 Task: Open Card Card0000000132 in Board Board0000000033 in Workspace WS0000000011 in Trello. Add Member prateek.ku2001@gmail.com to Card Card0000000132 in Board Board0000000033 in Workspace WS0000000011 in Trello. Add Red Label titled Label0000000132 to Card Card0000000132 in Board Board0000000033 in Workspace WS0000000011 in Trello. Add Checklist CL0000000132 to Card Card0000000132 in Board Board0000000033 in Workspace WS0000000011 in Trello. Add Dates with Start Date as Nov 01 2023 and Due Date as Nov 30 2023 to Card Card0000000132 in Board Board0000000033 in Workspace WS0000000011 in Trello
Action: Mouse moved to (594, 45)
Screenshot: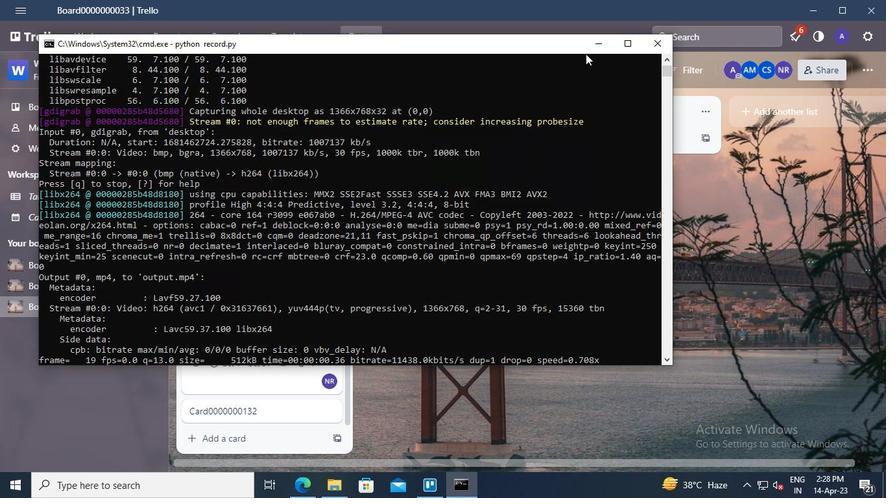 
Action: Mouse pressed left at (594, 45)
Screenshot: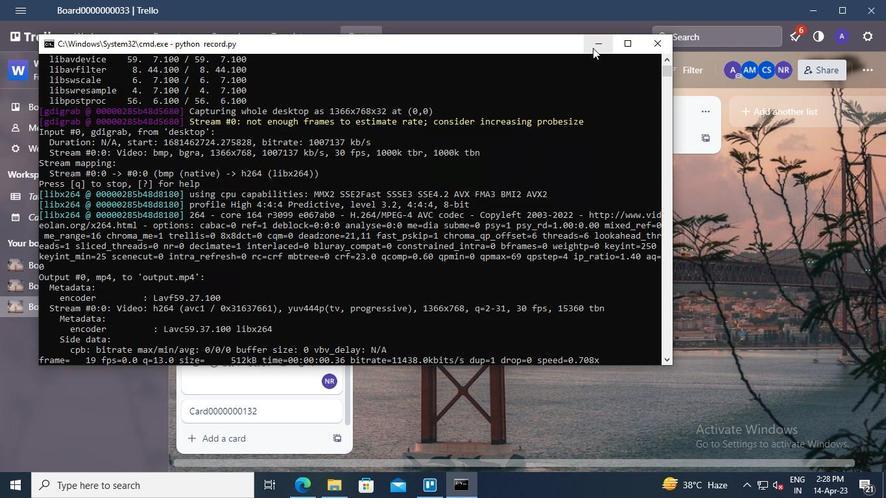 
Action: Mouse moved to (244, 411)
Screenshot: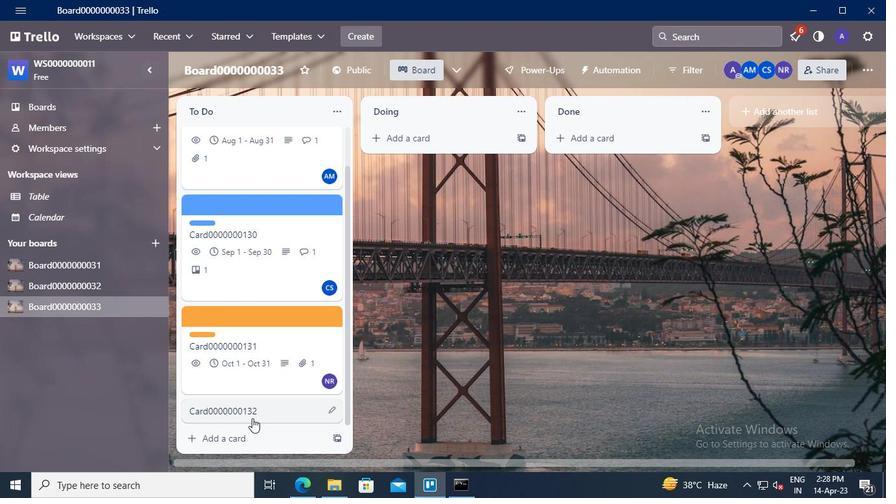 
Action: Mouse pressed left at (244, 411)
Screenshot: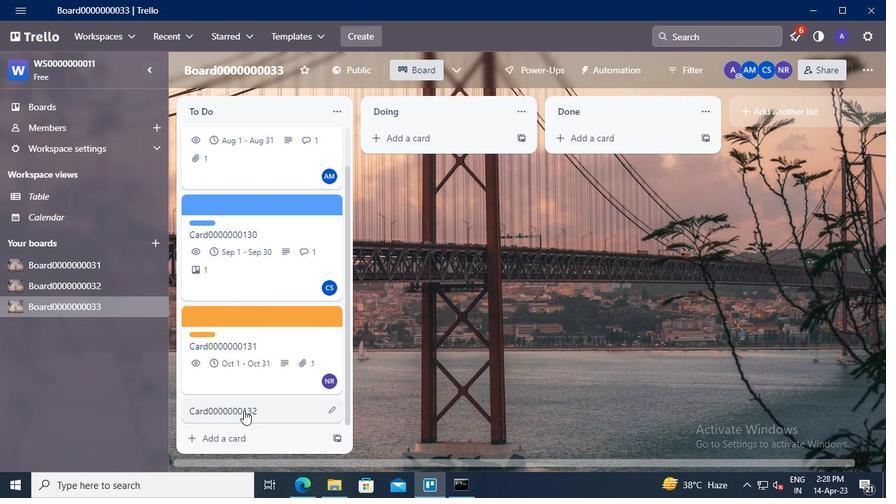 
Action: Mouse moved to (599, 170)
Screenshot: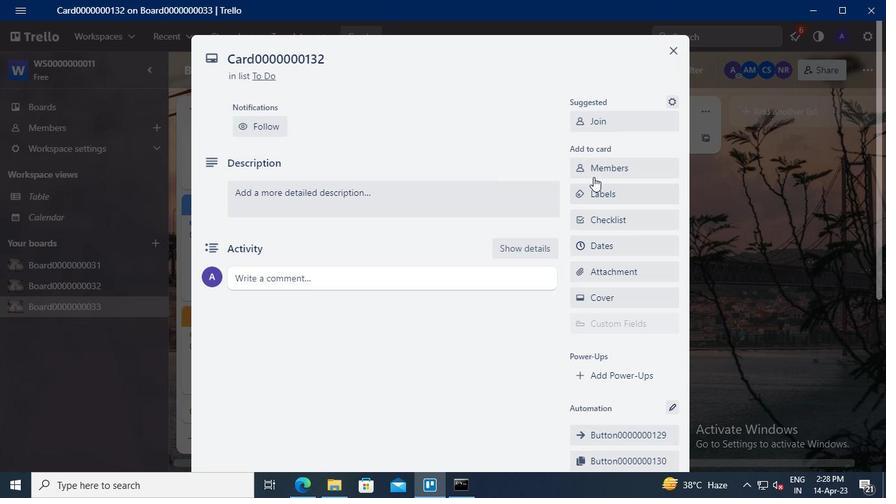 
Action: Mouse pressed left at (599, 170)
Screenshot: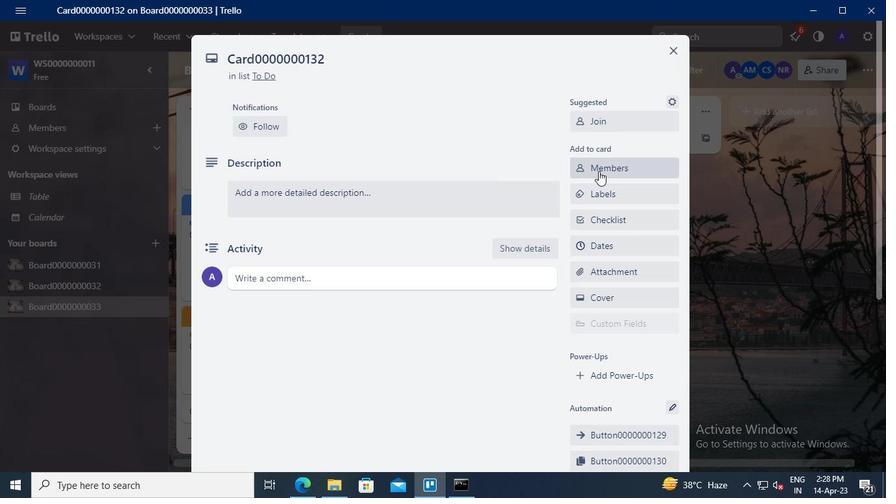 
Action: Mouse moved to (618, 227)
Screenshot: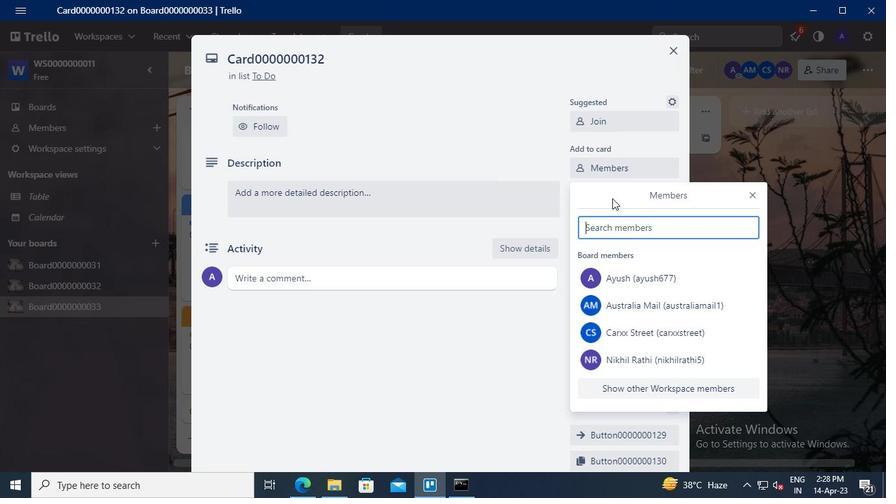 
Action: Mouse pressed left at (618, 227)
Screenshot: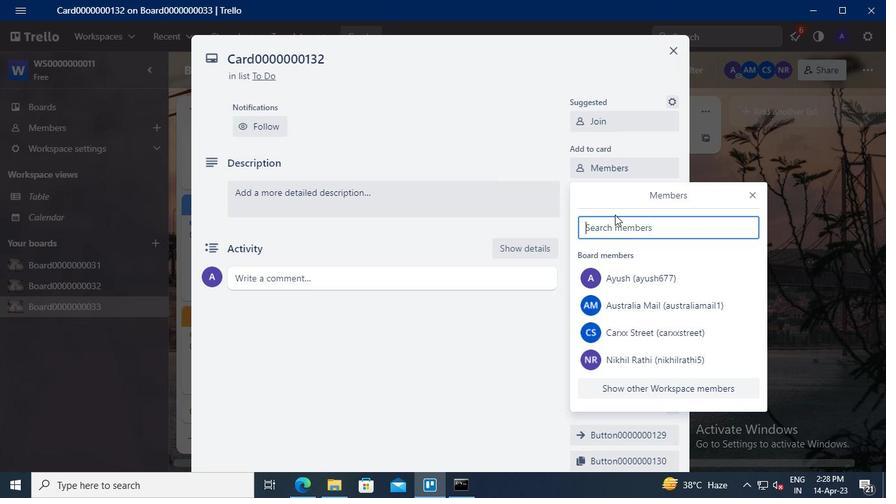 
Action: Keyboard Key.shift
Screenshot: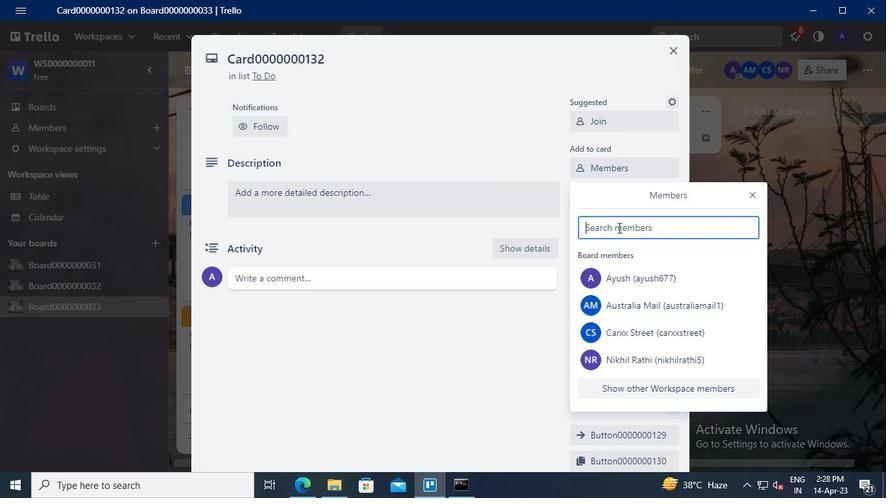 
Action: Keyboard P
Screenshot: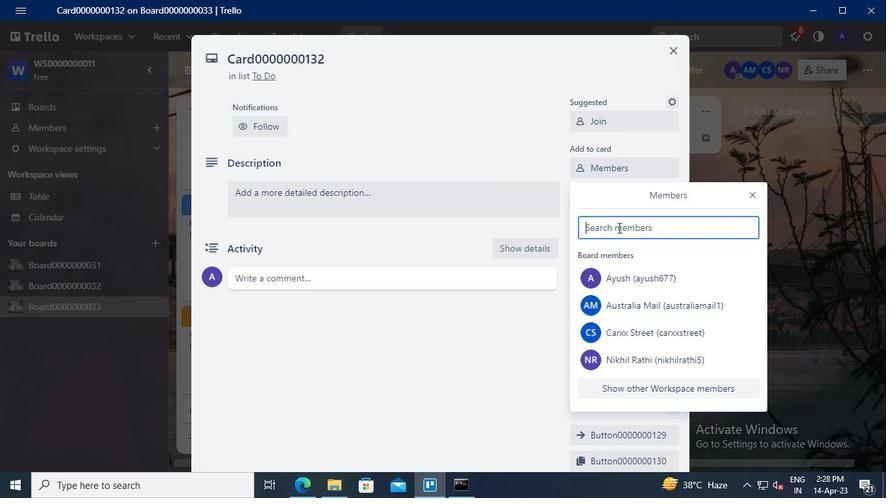 
Action: Keyboard a
Screenshot: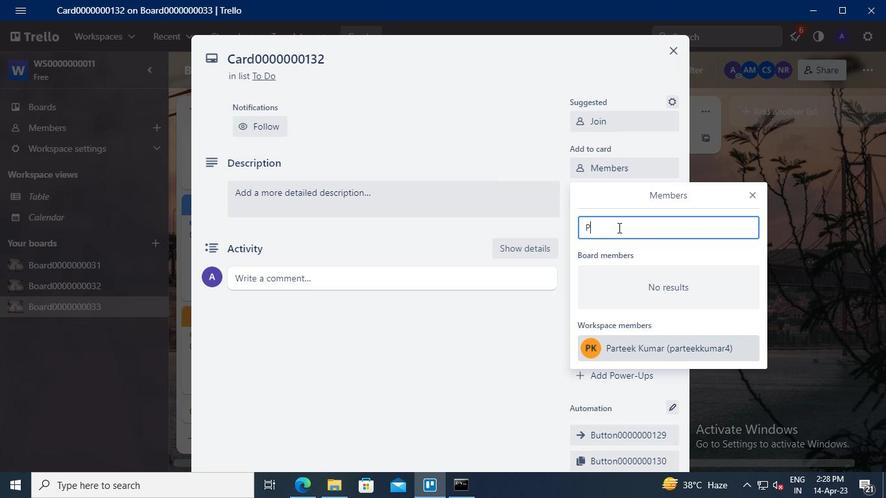 
Action: Keyboard r
Screenshot: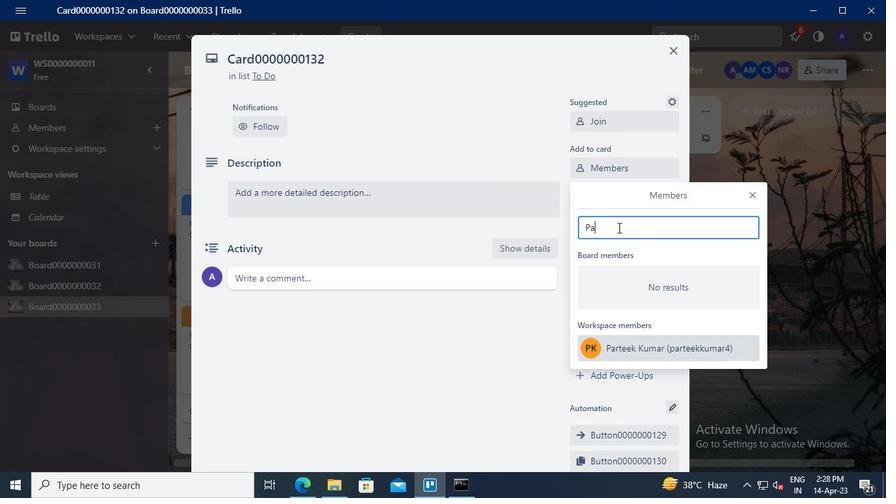 
Action: Keyboard t
Screenshot: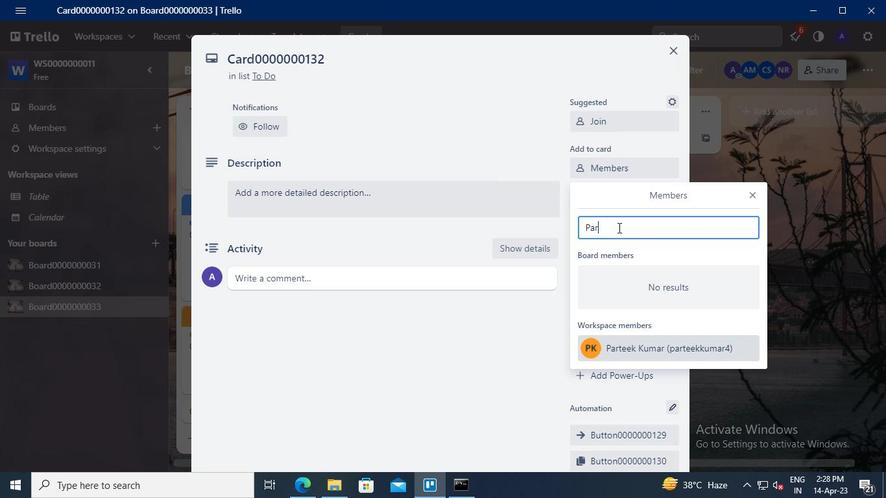 
Action: Keyboard e
Screenshot: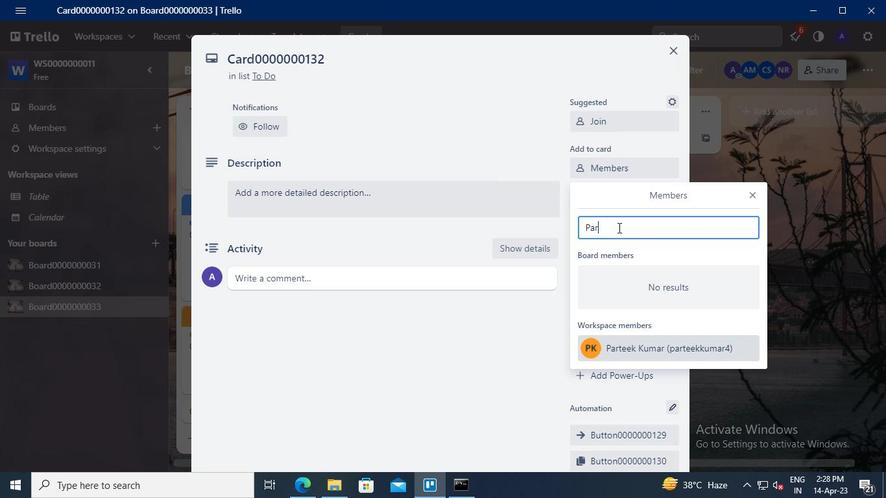 
Action: Keyboard e
Screenshot: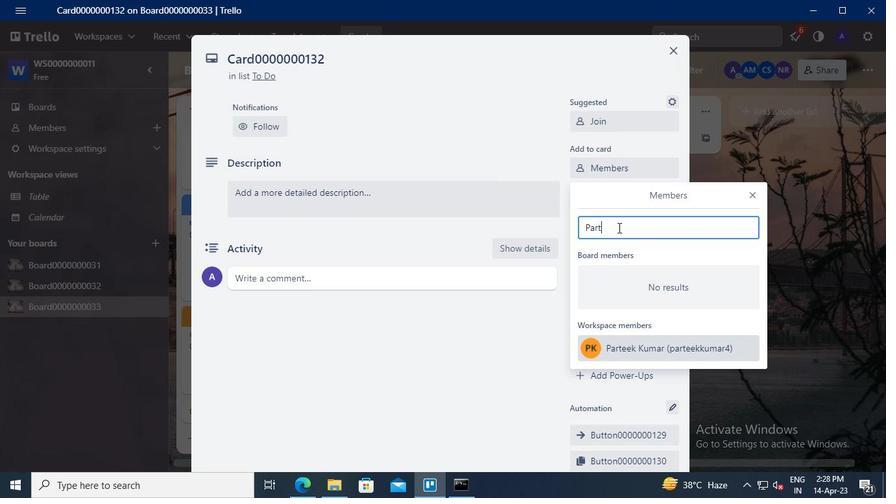 
Action: Keyboard k
Screenshot: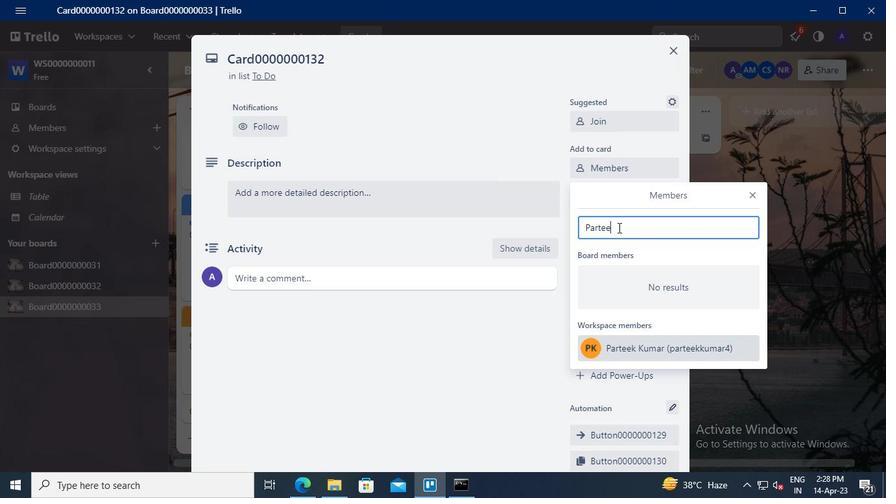 
Action: Mouse moved to (638, 346)
Screenshot: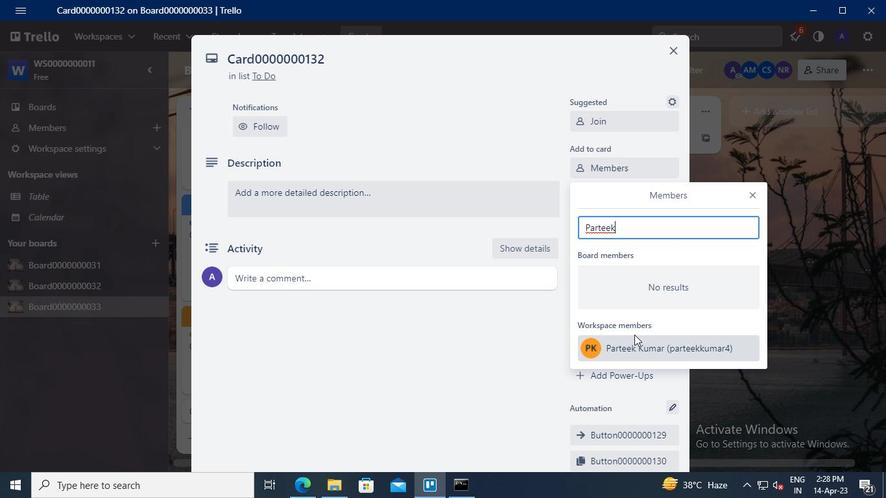 
Action: Mouse pressed left at (638, 346)
Screenshot: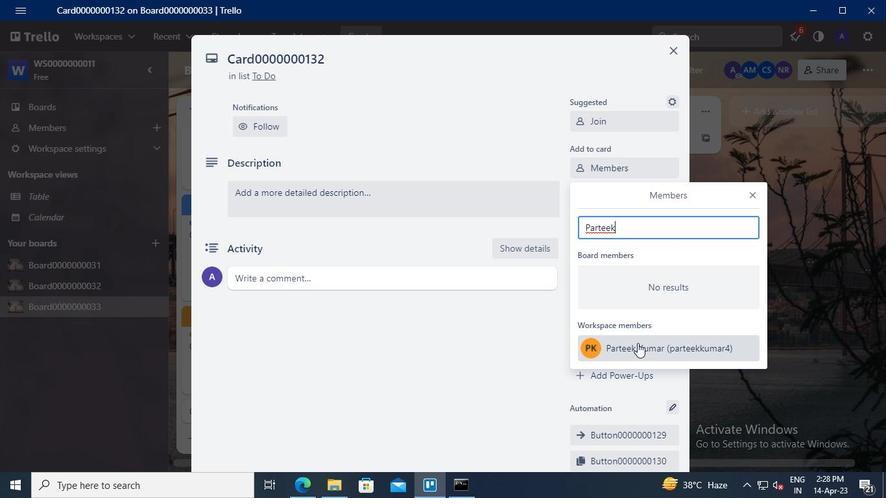 
Action: Mouse moved to (755, 193)
Screenshot: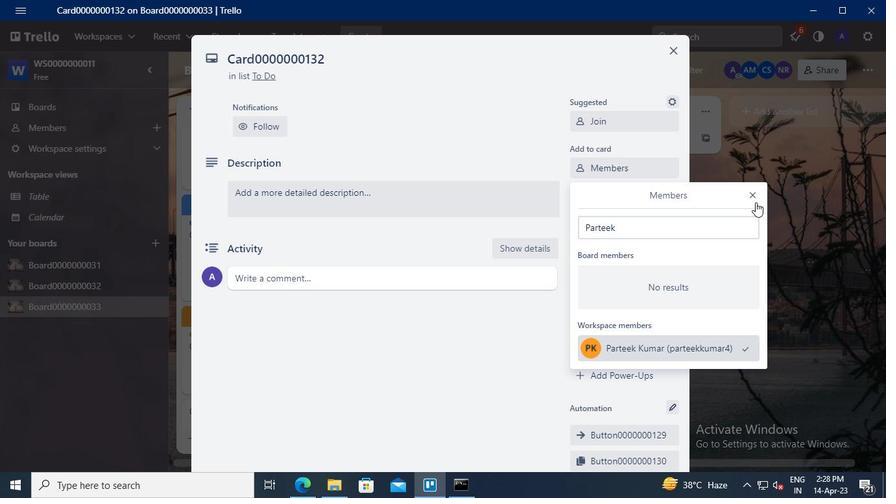 
Action: Mouse pressed left at (755, 193)
Screenshot: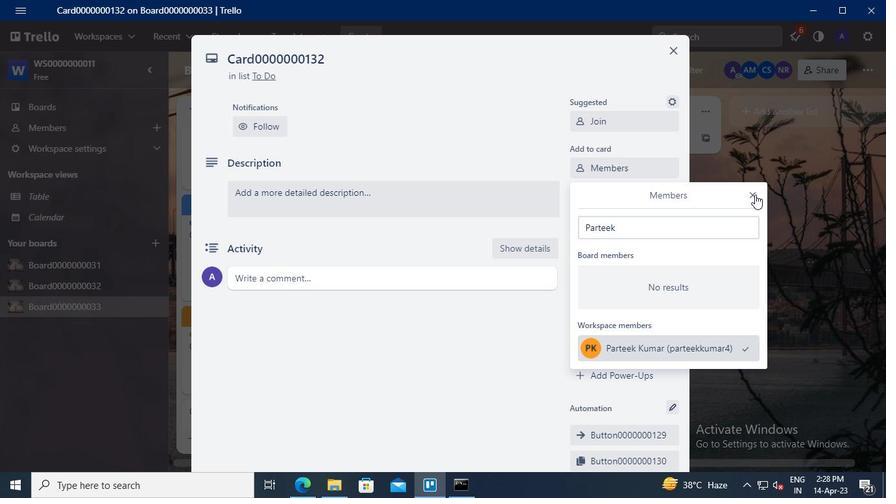 
Action: Mouse moved to (624, 192)
Screenshot: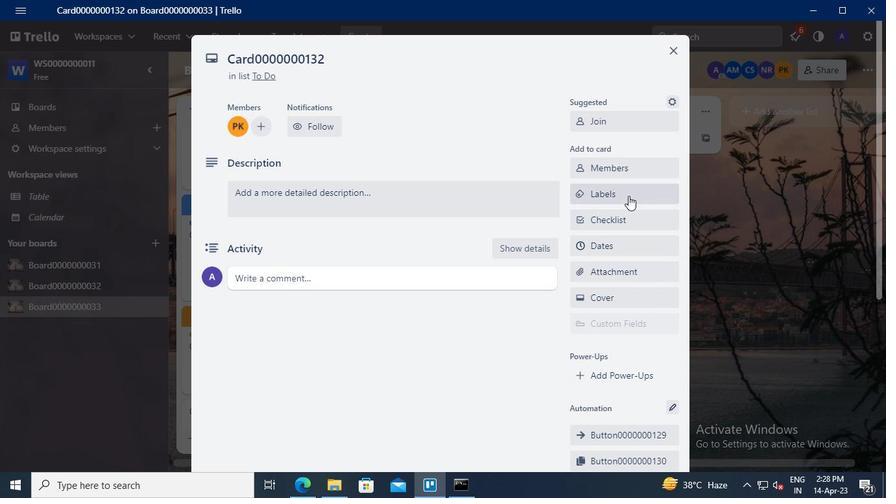 
Action: Mouse pressed left at (624, 192)
Screenshot: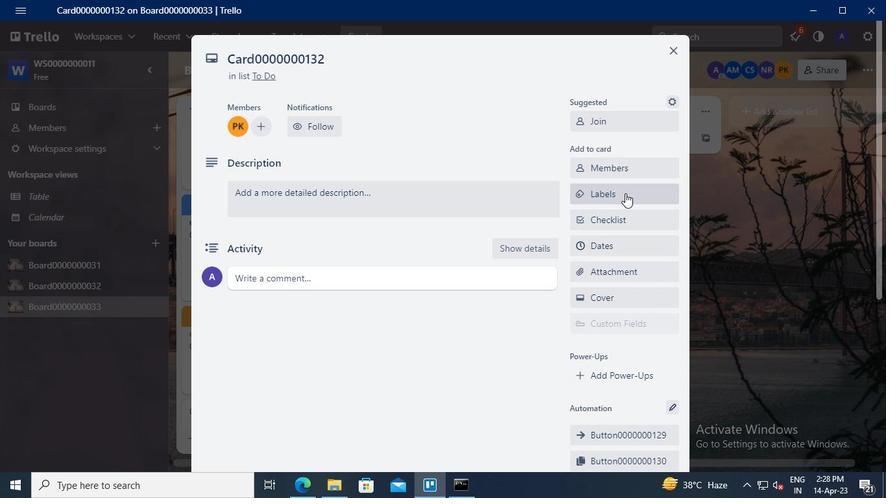 
Action: Mouse moved to (653, 364)
Screenshot: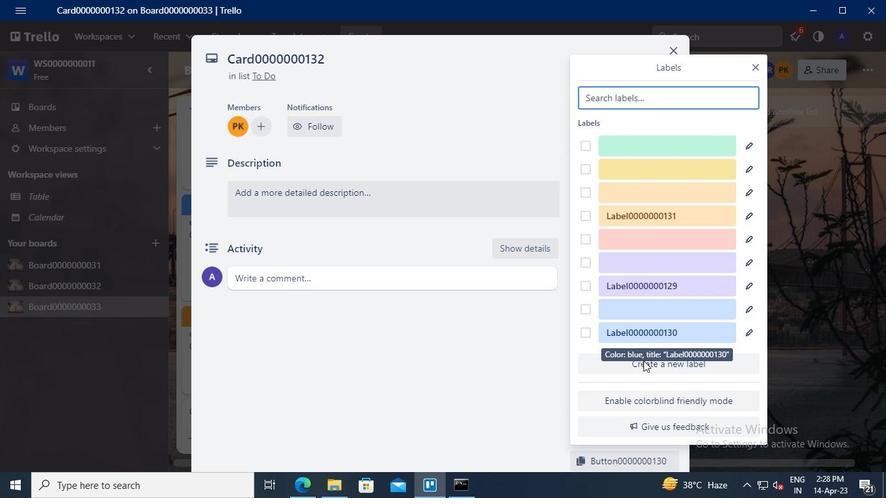 
Action: Mouse pressed left at (653, 364)
Screenshot: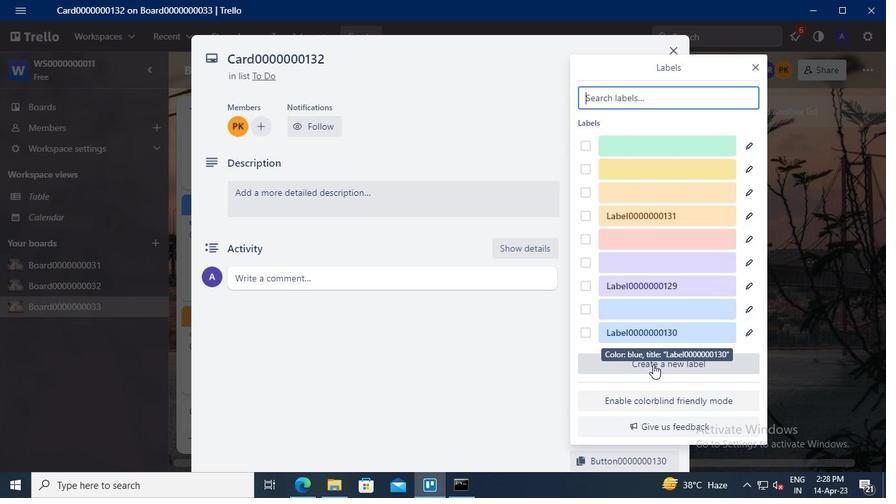 
Action: Mouse moved to (653, 190)
Screenshot: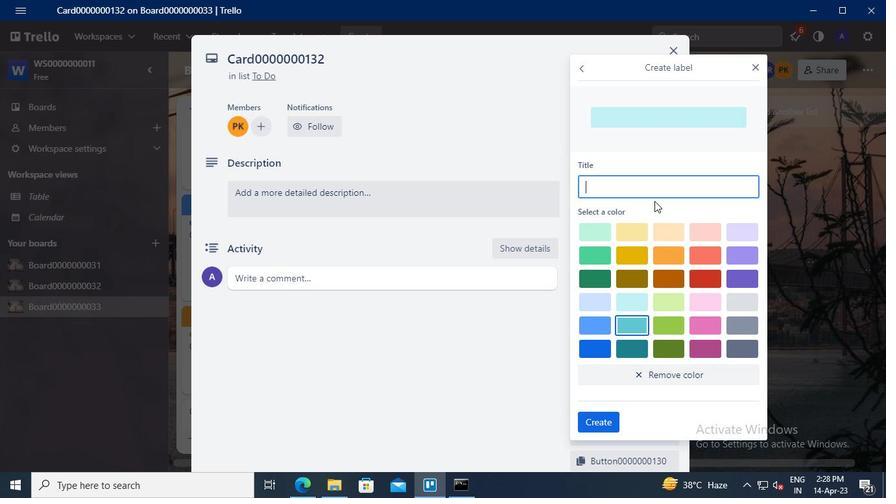 
Action: Mouse pressed left at (653, 190)
Screenshot: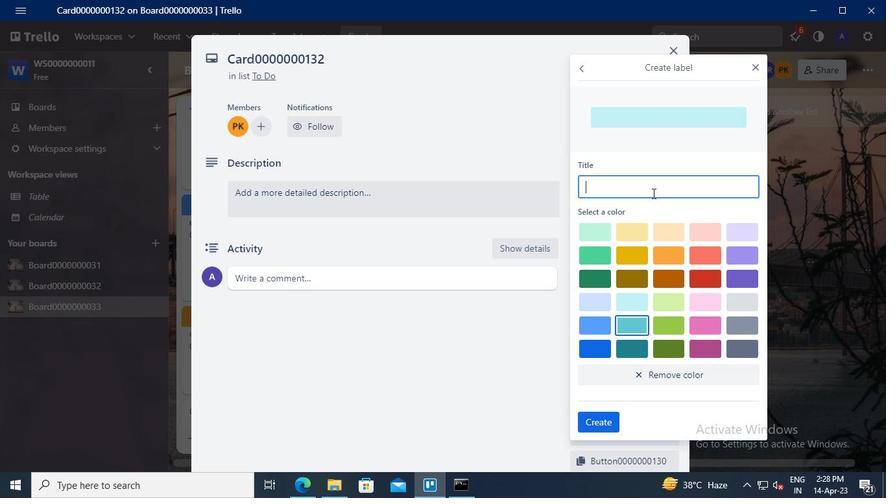 
Action: Keyboard Key.shift
Screenshot: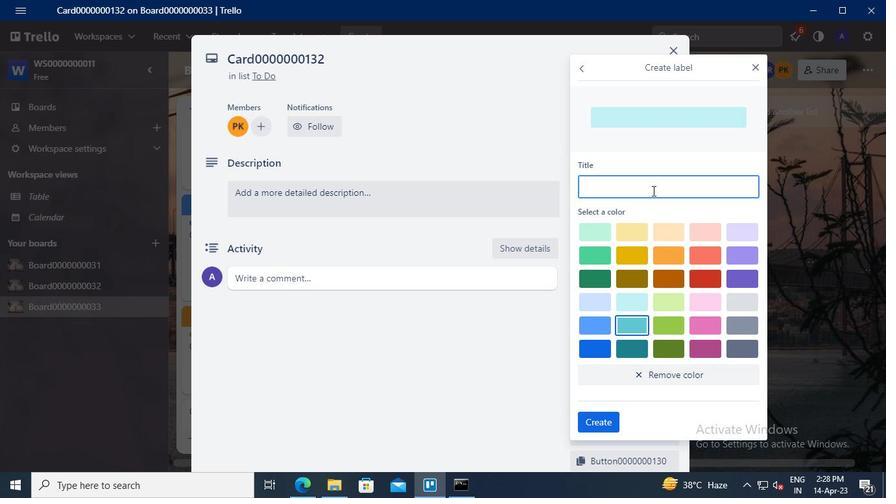 
Action: Keyboard L
Screenshot: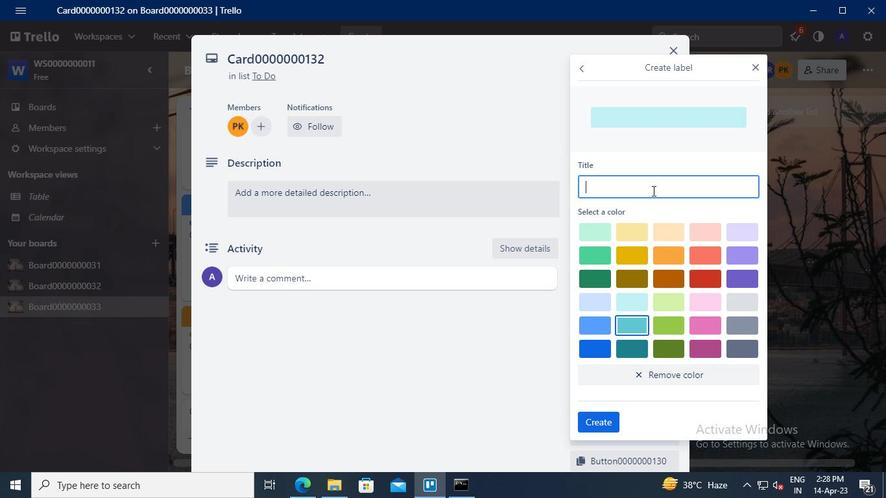 
Action: Keyboard a
Screenshot: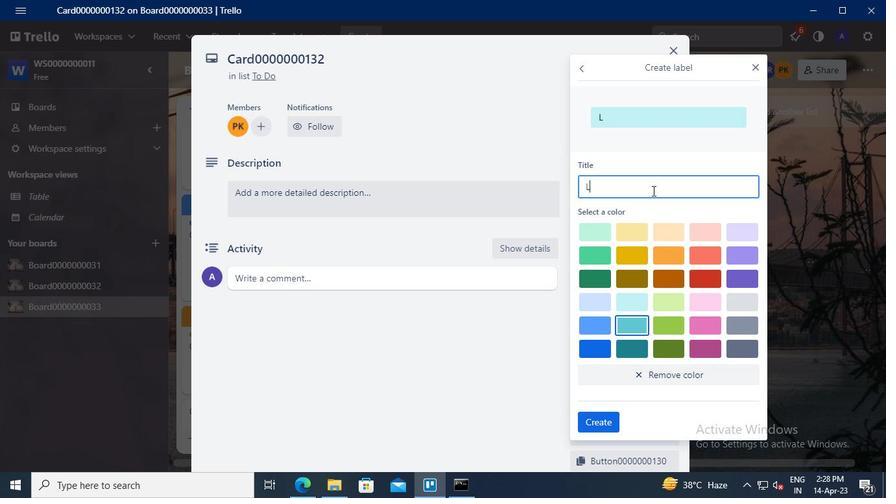 
Action: Keyboard b
Screenshot: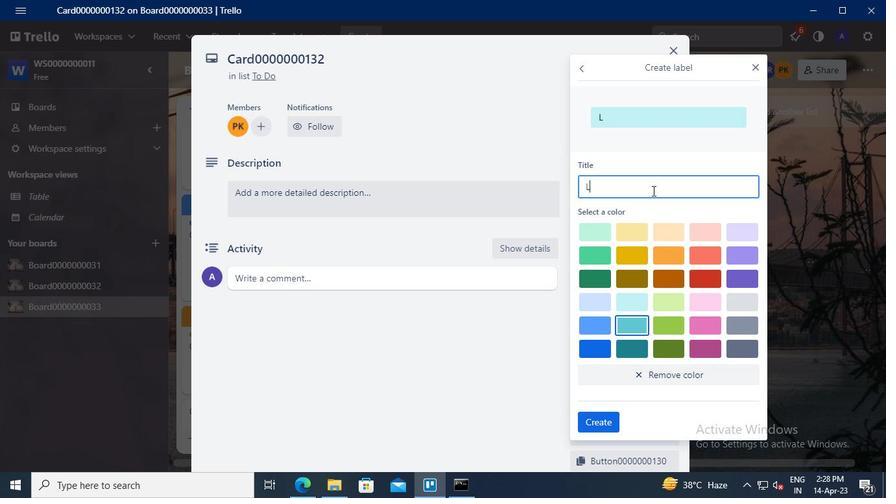 
Action: Keyboard e
Screenshot: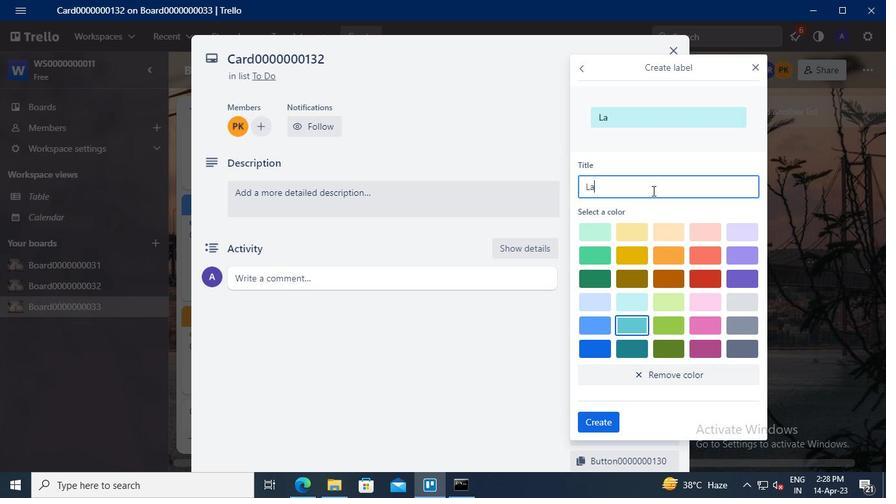 
Action: Keyboard l
Screenshot: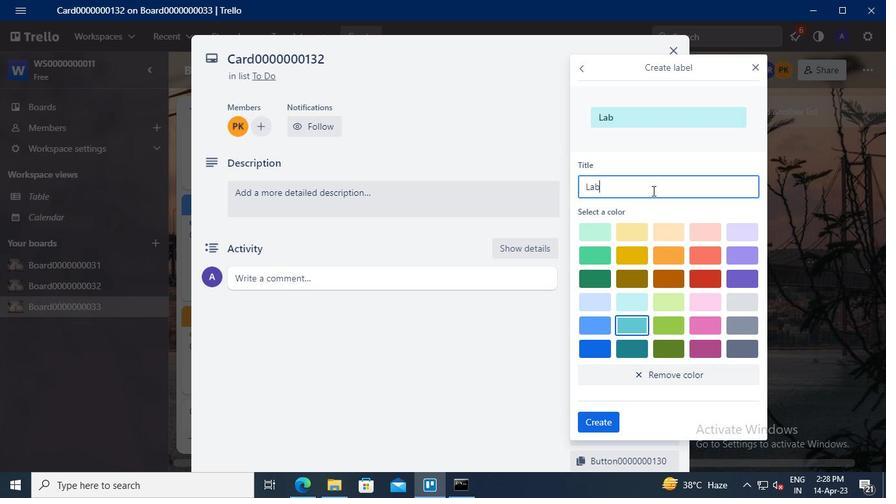 
Action: Keyboard <96>
Screenshot: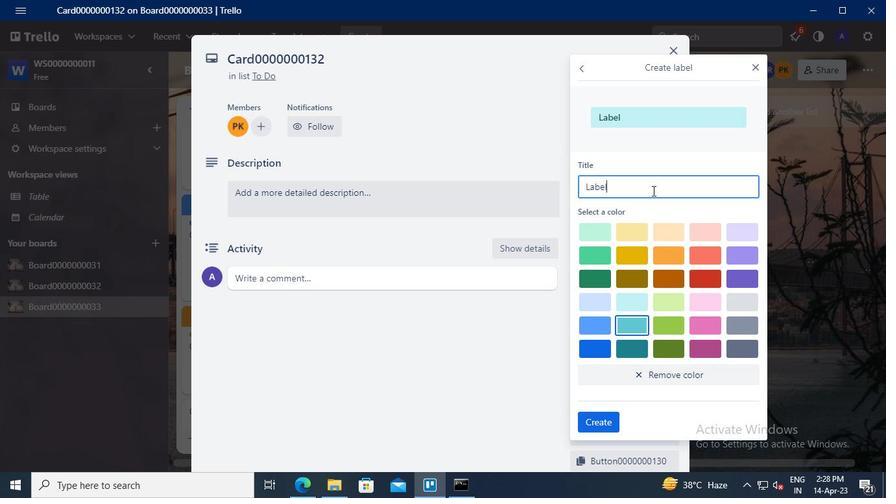 
Action: Keyboard <96>
Screenshot: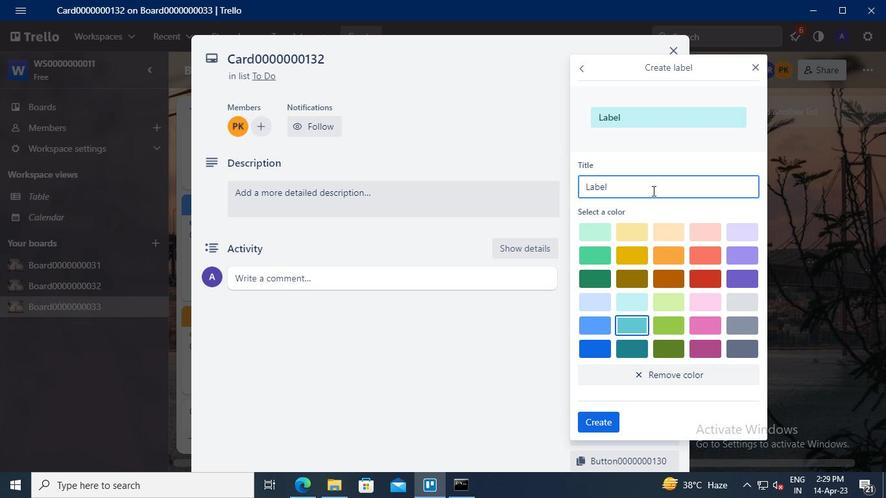 
Action: Keyboard <96>
Screenshot: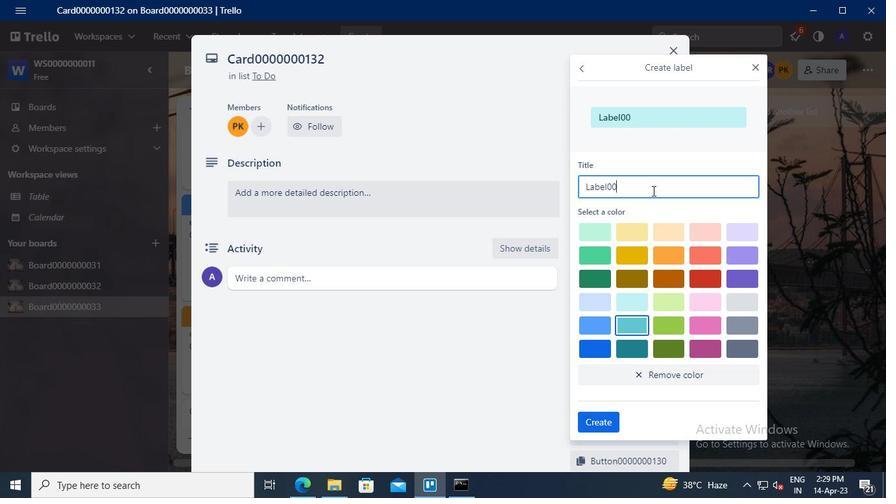 
Action: Keyboard <96>
Screenshot: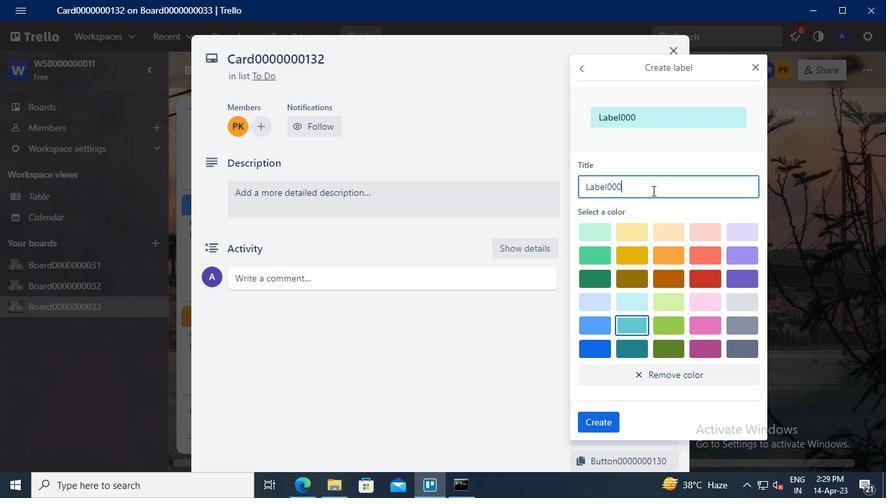 
Action: Keyboard <96>
Screenshot: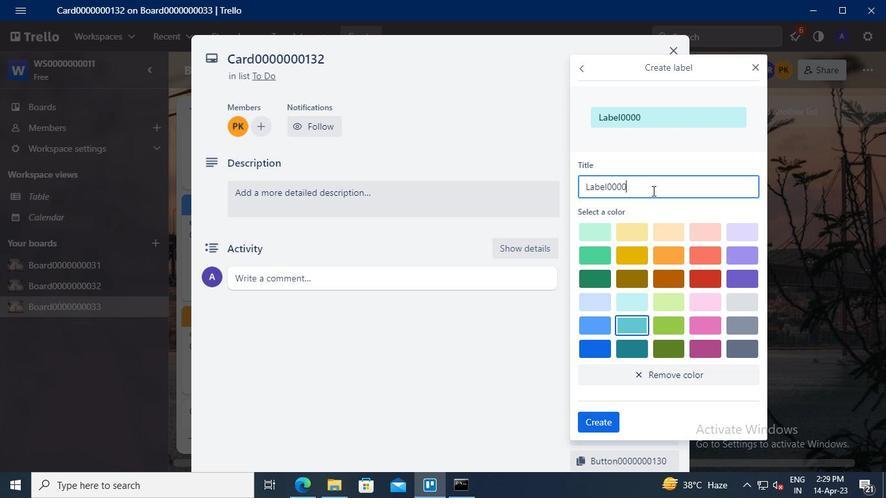 
Action: Keyboard <96>
Screenshot: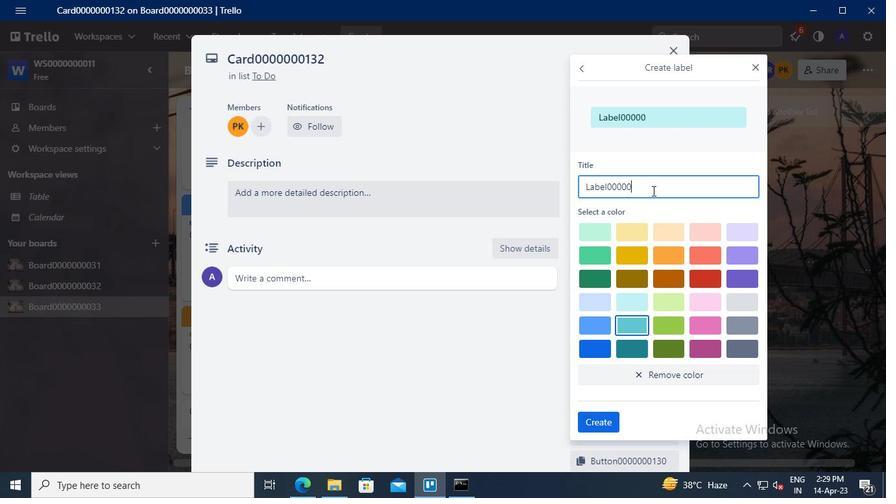 
Action: Keyboard <96>
Screenshot: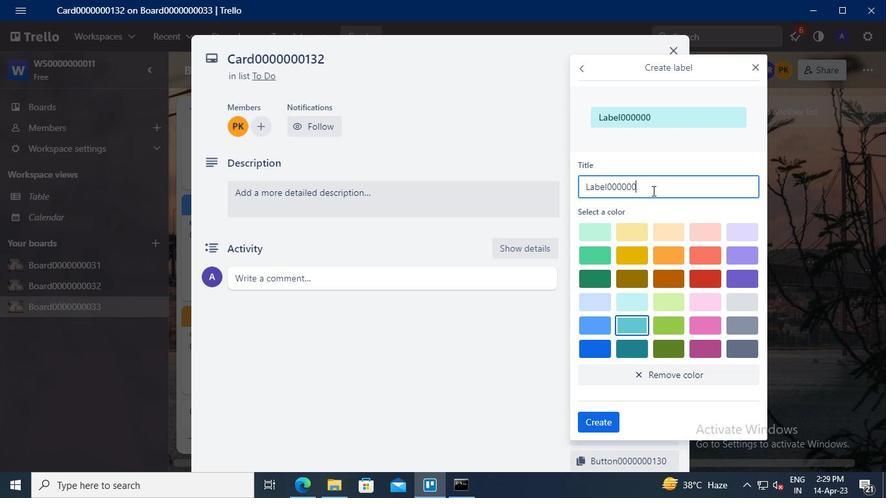 
Action: Keyboard <97>
Screenshot: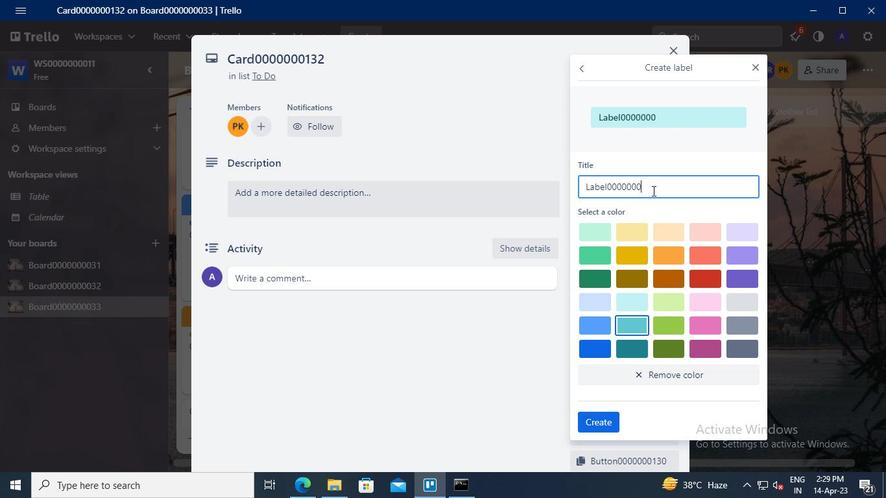 
Action: Keyboard <99>
Screenshot: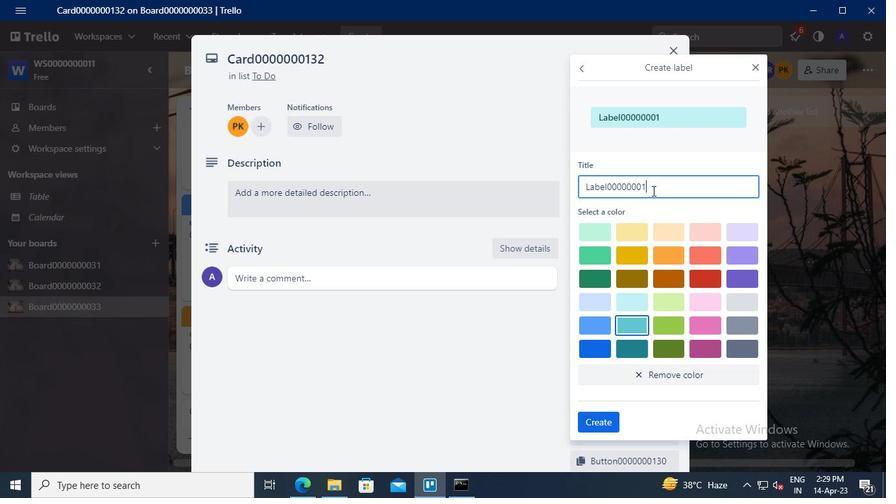 
Action: Keyboard <98>
Screenshot: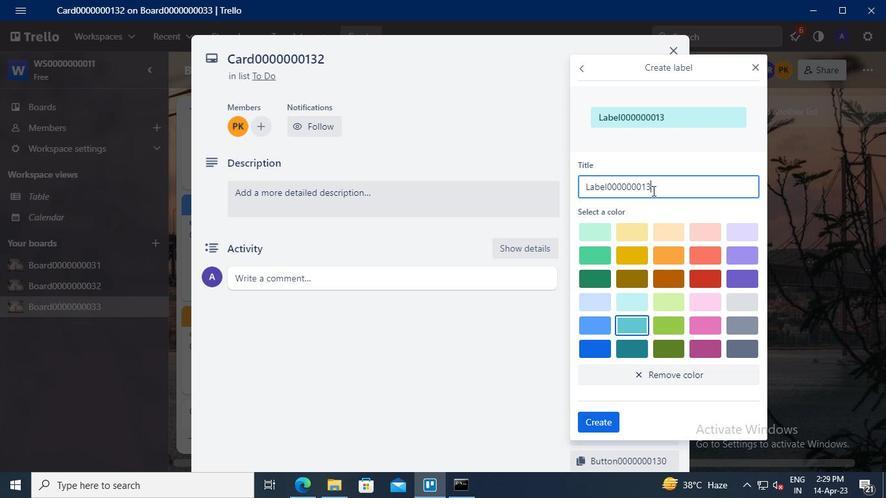 
Action: Mouse moved to (702, 253)
Screenshot: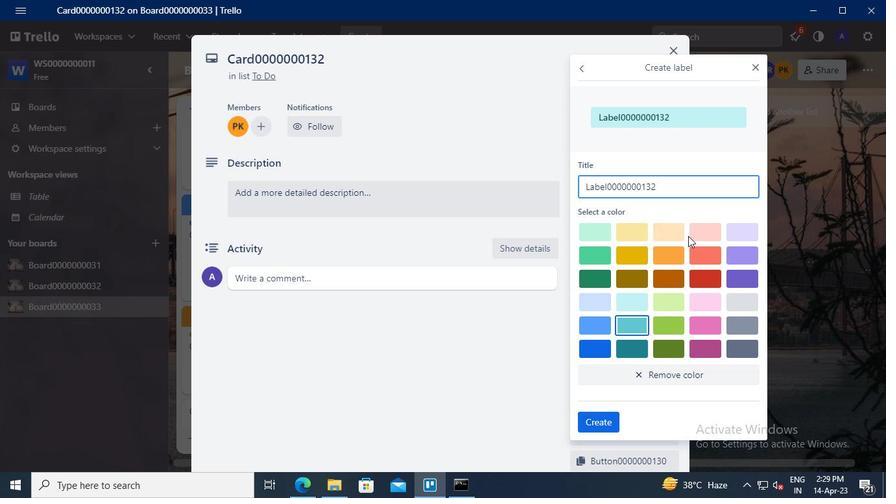 
Action: Mouse pressed left at (702, 253)
Screenshot: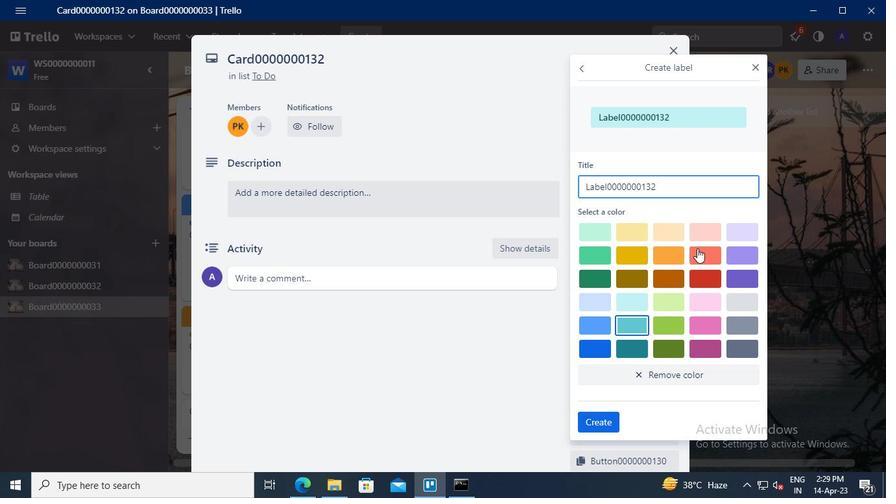 
Action: Mouse moved to (612, 422)
Screenshot: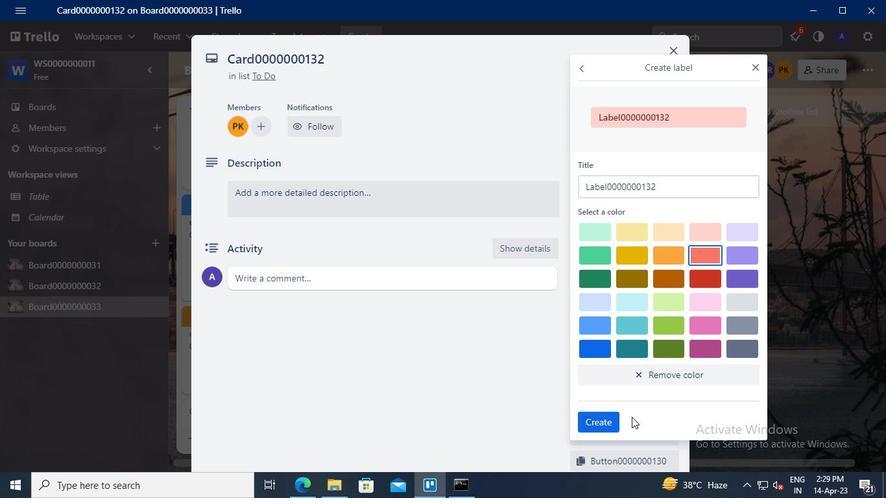 
Action: Mouse pressed left at (612, 422)
Screenshot: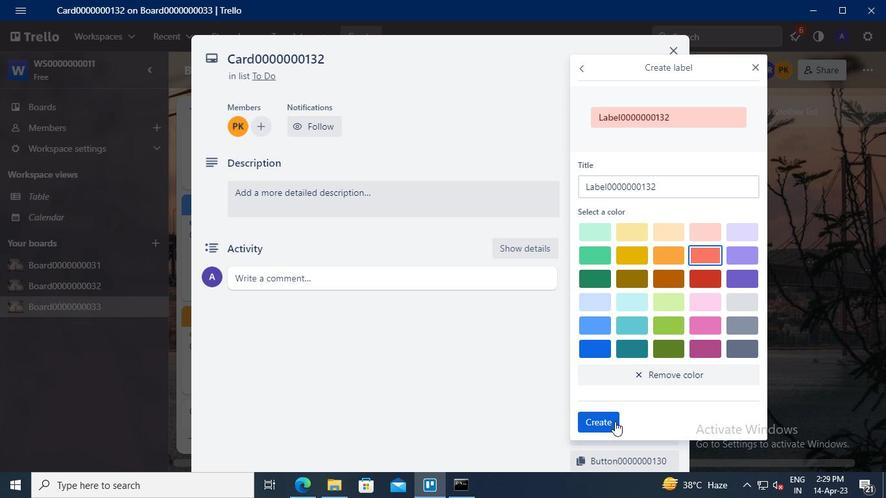 
Action: Mouse moved to (759, 66)
Screenshot: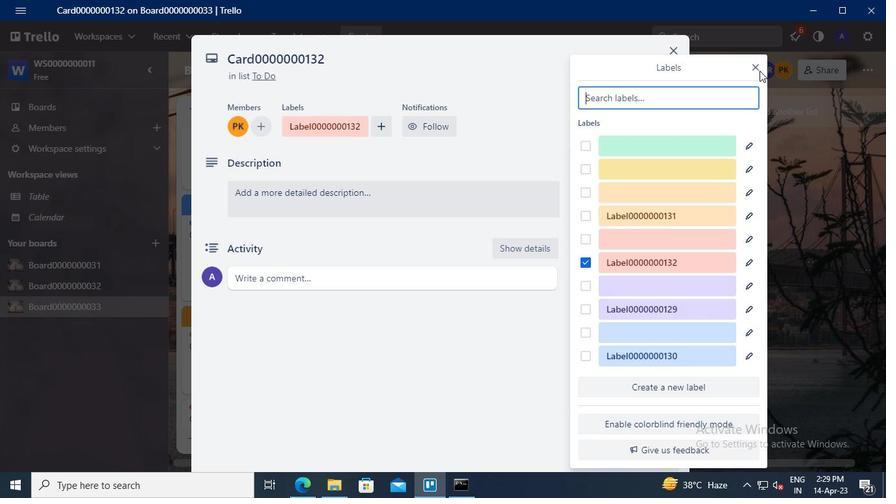 
Action: Mouse pressed left at (759, 66)
Screenshot: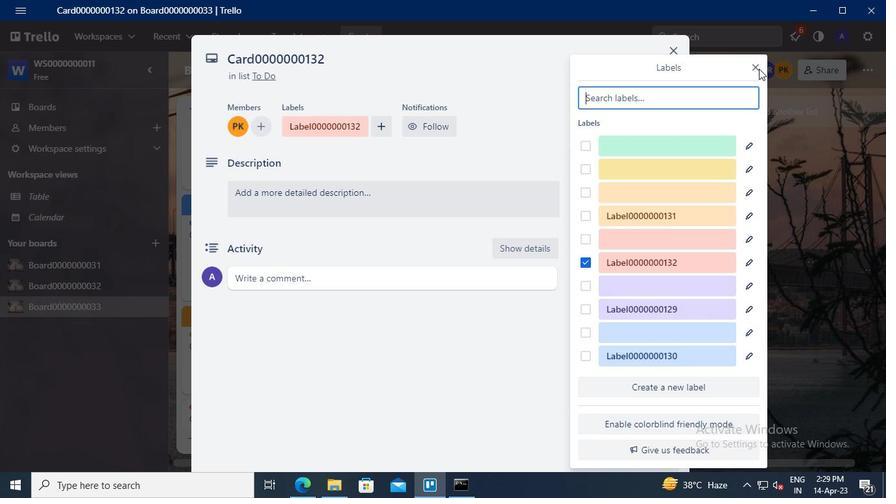 
Action: Mouse moved to (645, 216)
Screenshot: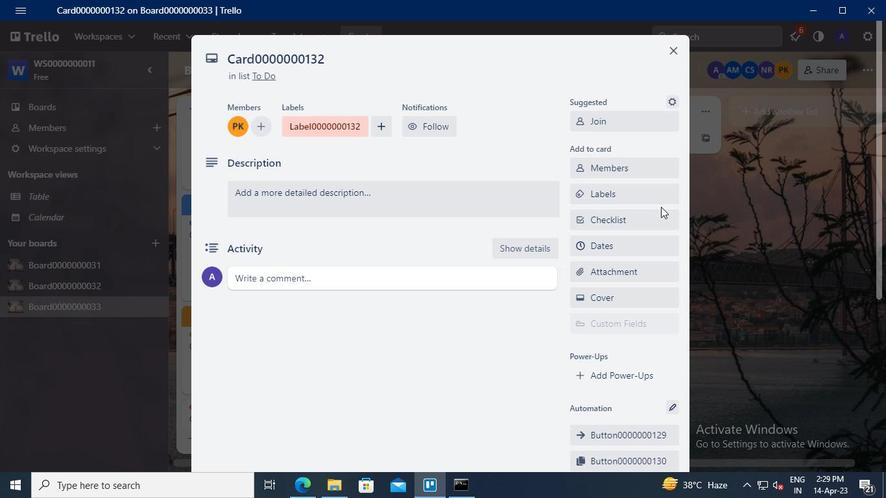 
Action: Mouse pressed left at (645, 216)
Screenshot: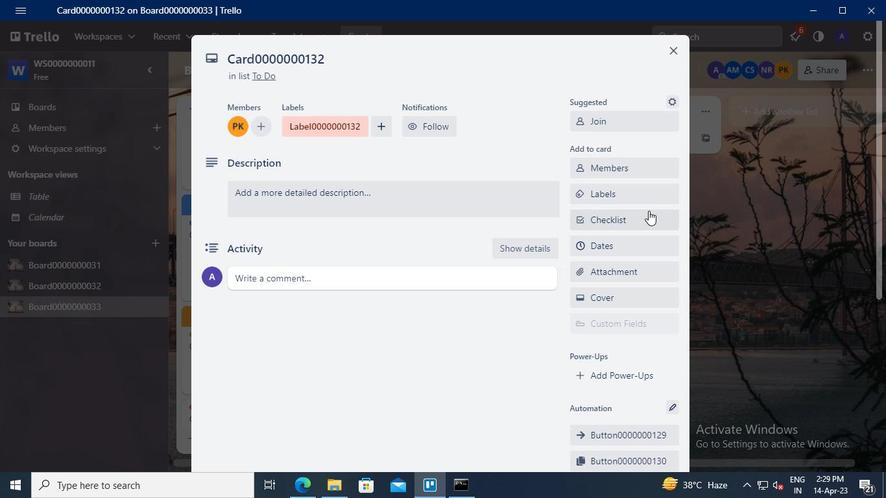 
Action: Keyboard Key.delete
Screenshot: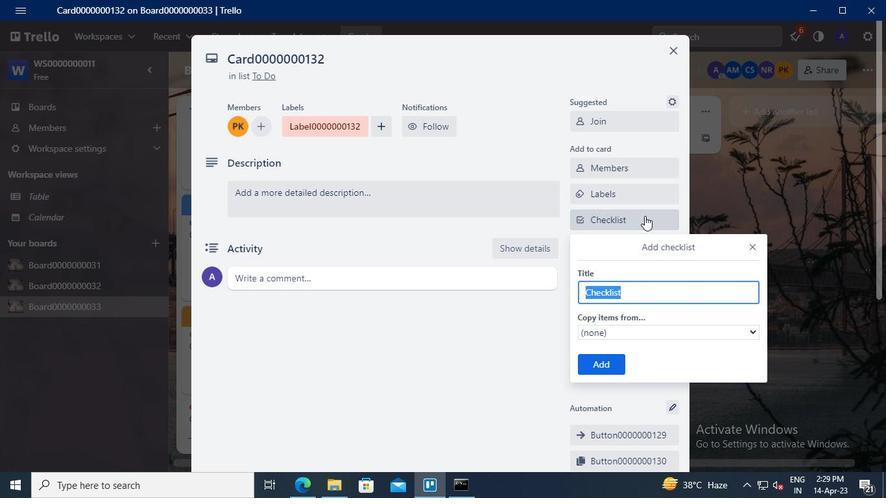 
Action: Keyboard Key.shift
Screenshot: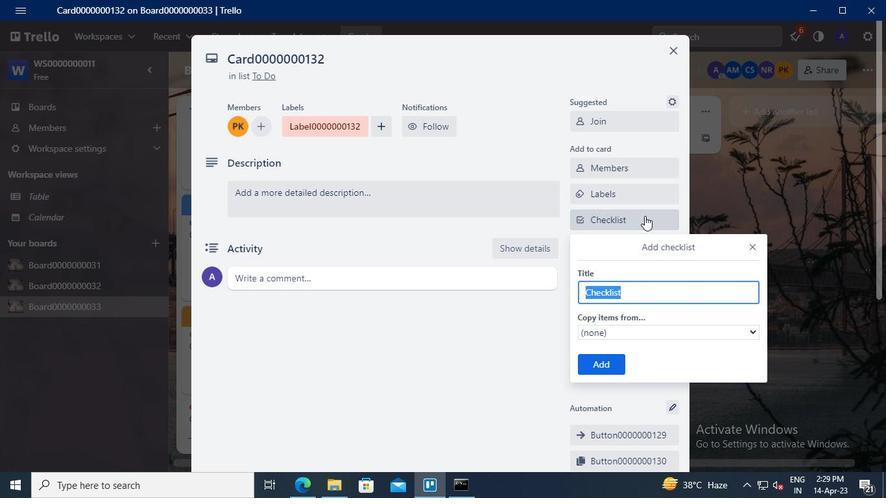 
Action: Keyboard C
Screenshot: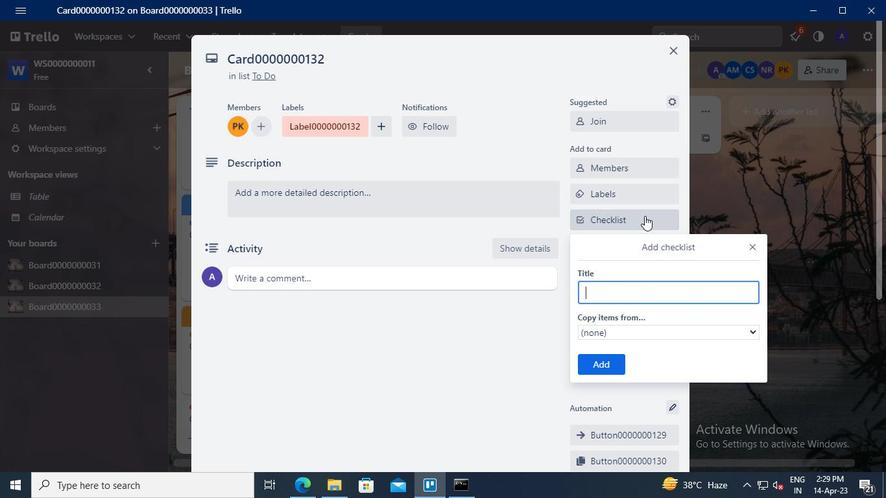 
Action: Keyboard L
Screenshot: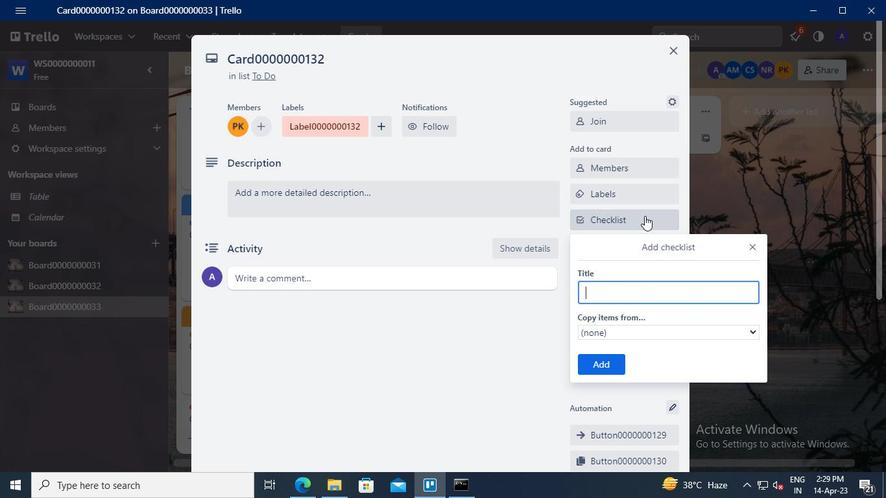
Action: Keyboard <96>
Screenshot: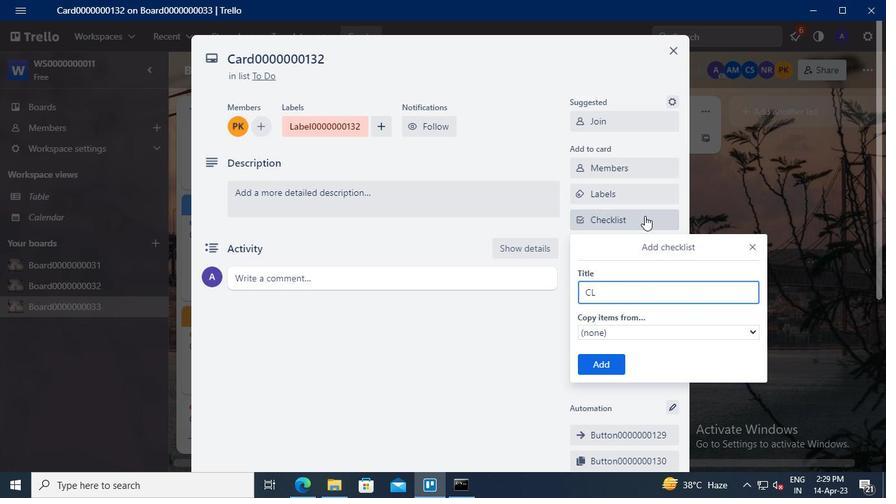 
Action: Keyboard <96>
Screenshot: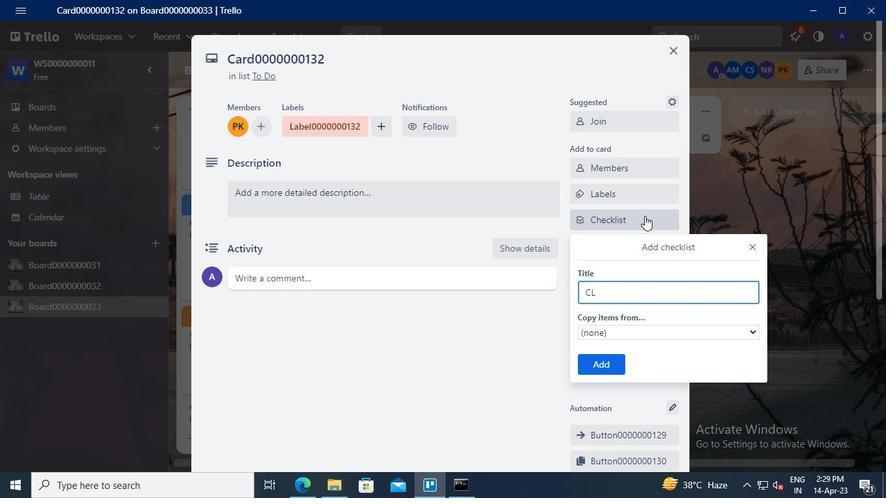 
Action: Keyboard <96>
Screenshot: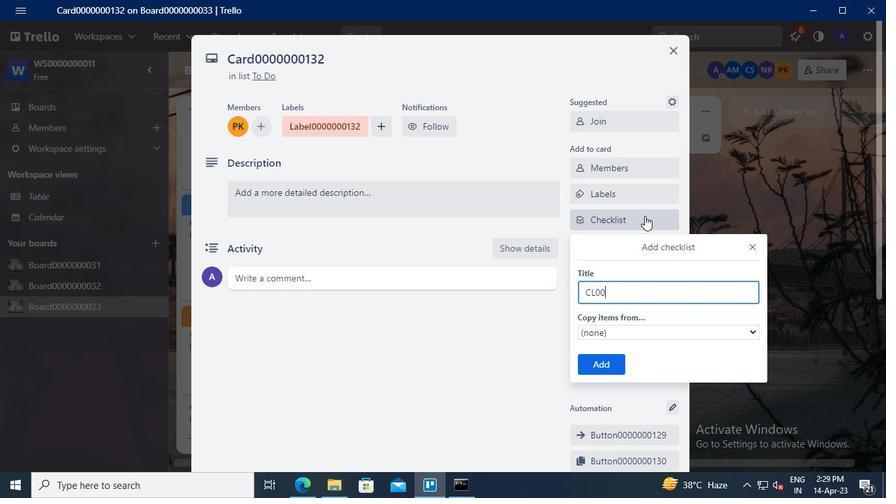 
Action: Keyboard <96>
Screenshot: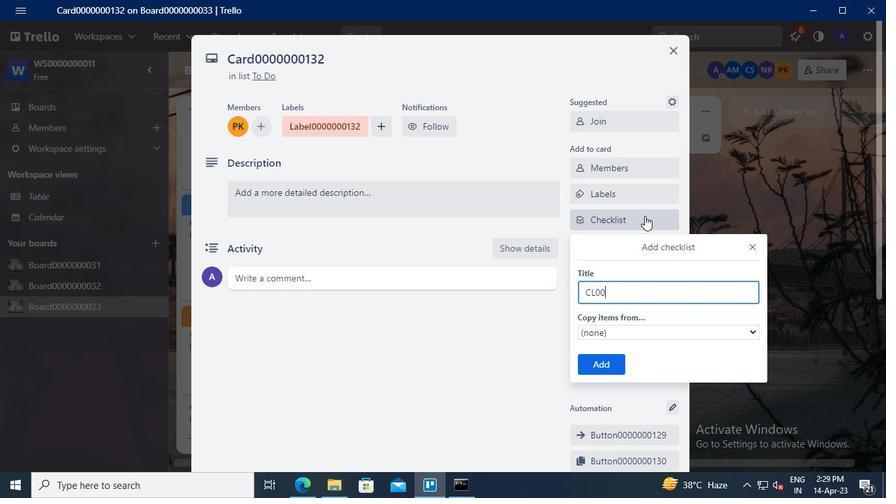 
Action: Keyboard <96>
Screenshot: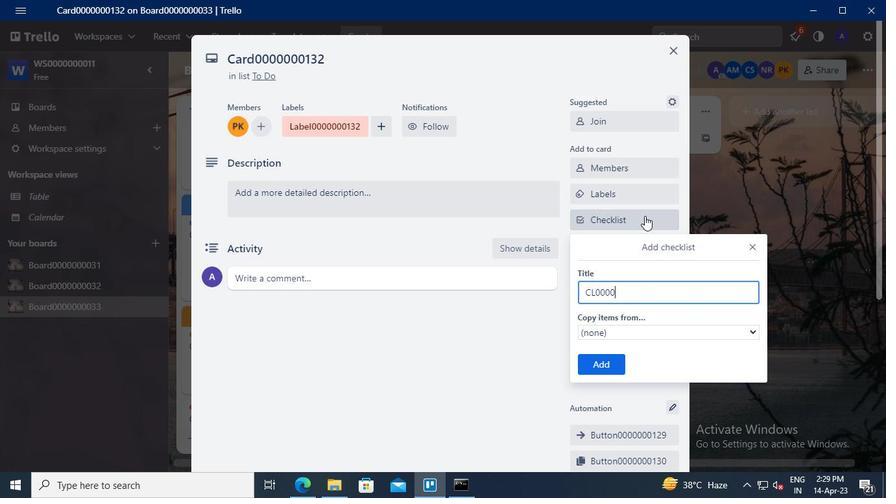 
Action: Keyboard <96>
Screenshot: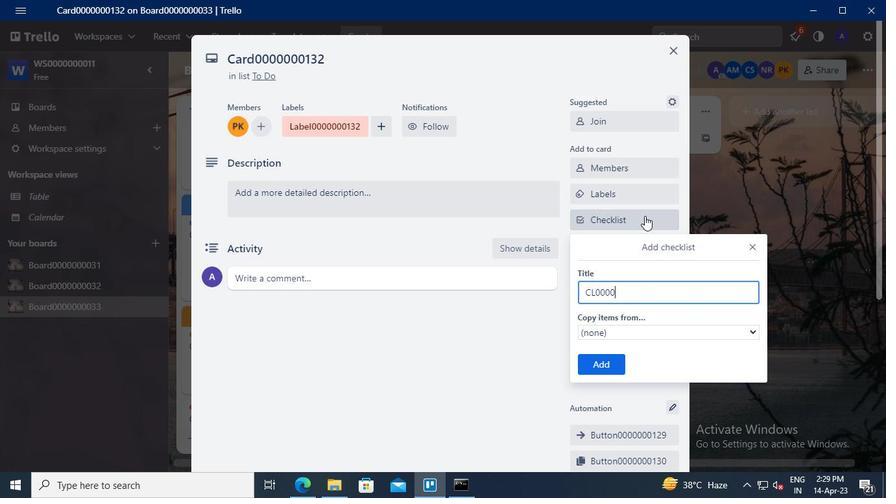 
Action: Keyboard <96>
Screenshot: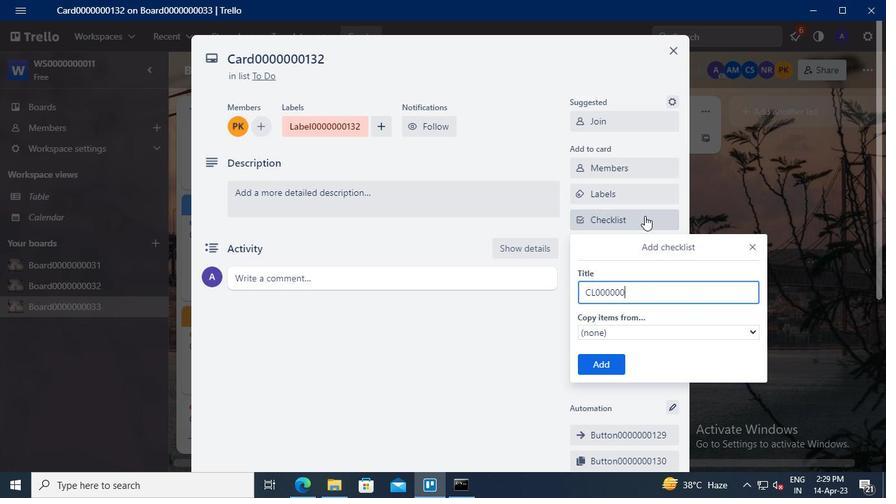 
Action: Keyboard <97>
Screenshot: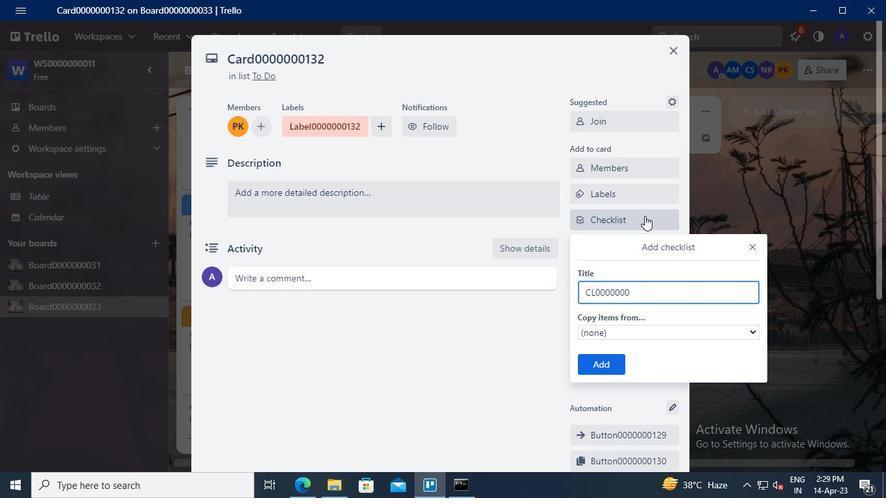 
Action: Keyboard <99>
Screenshot: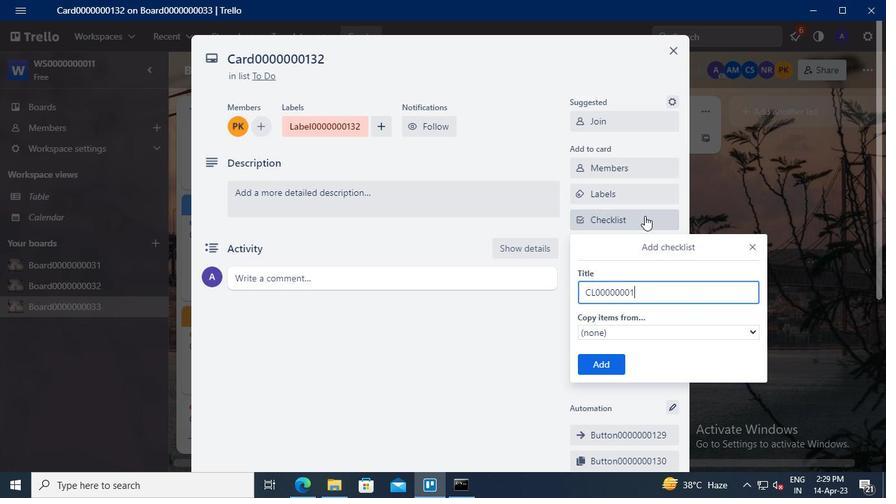 
Action: Keyboard <98>
Screenshot: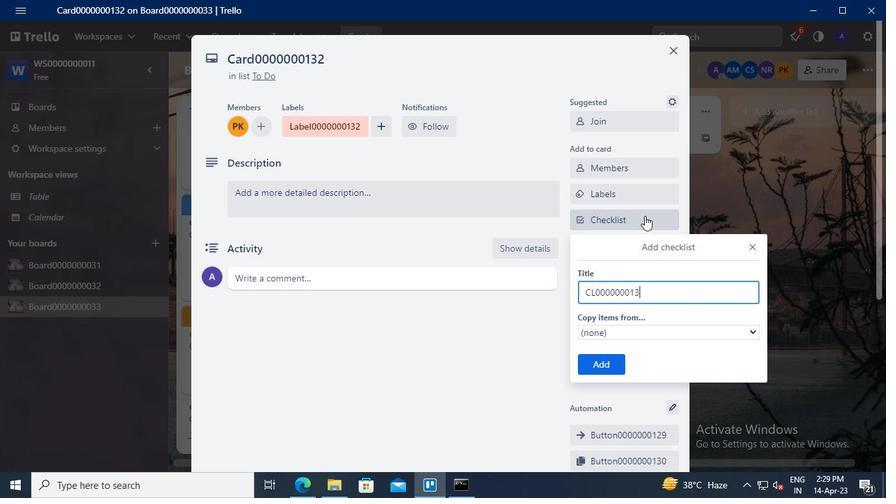 
Action: Mouse moved to (614, 365)
Screenshot: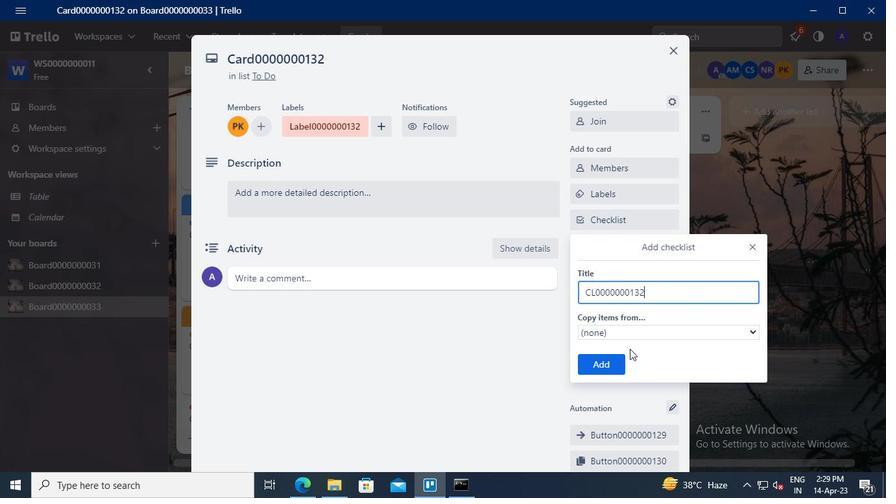 
Action: Mouse pressed left at (614, 365)
Screenshot: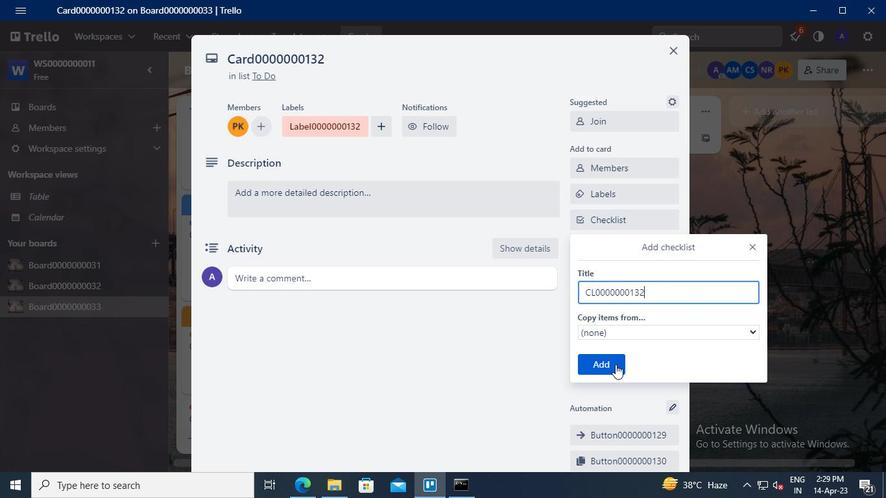 
Action: Mouse moved to (622, 249)
Screenshot: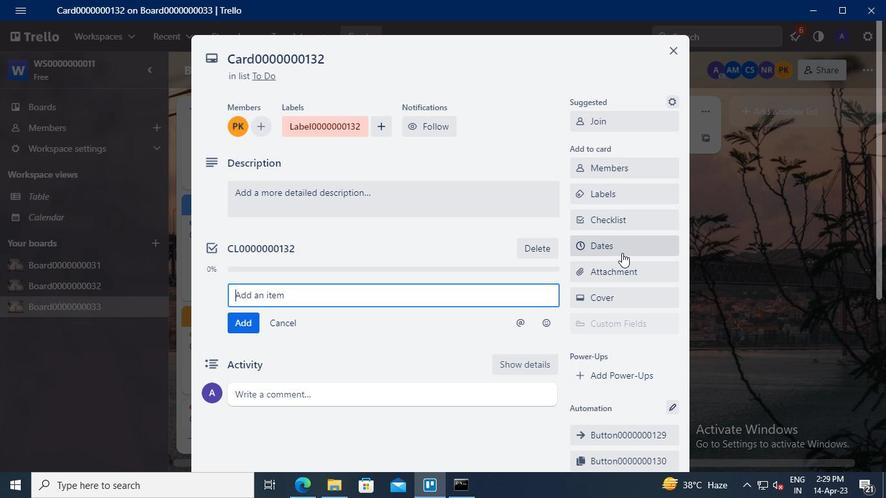 
Action: Mouse pressed left at (622, 249)
Screenshot: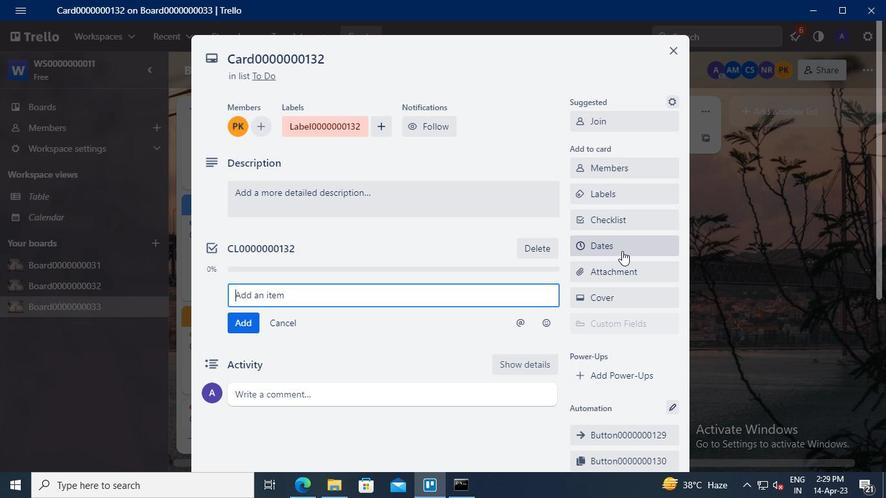 
Action: Mouse moved to (585, 300)
Screenshot: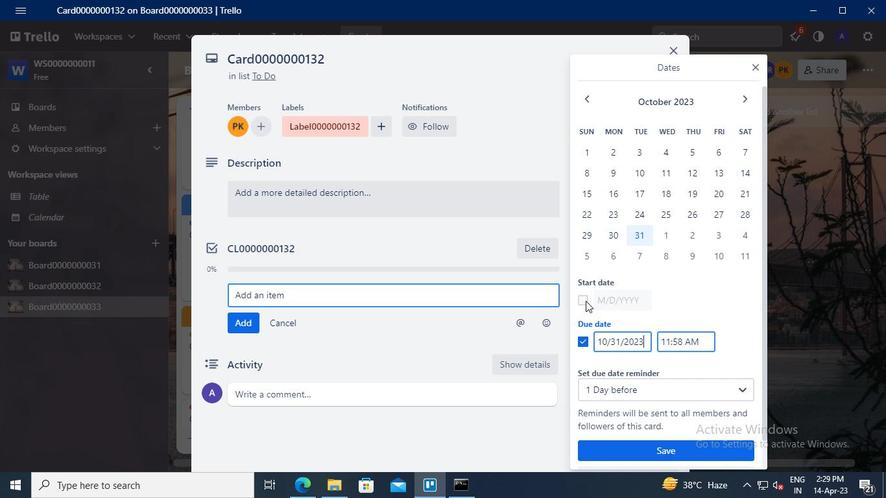 
Action: Mouse pressed left at (585, 300)
Screenshot: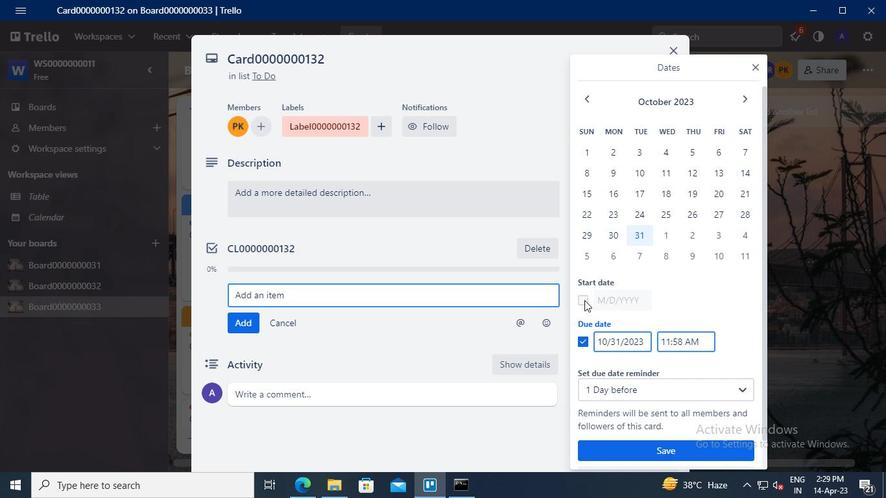 
Action: Mouse moved to (618, 298)
Screenshot: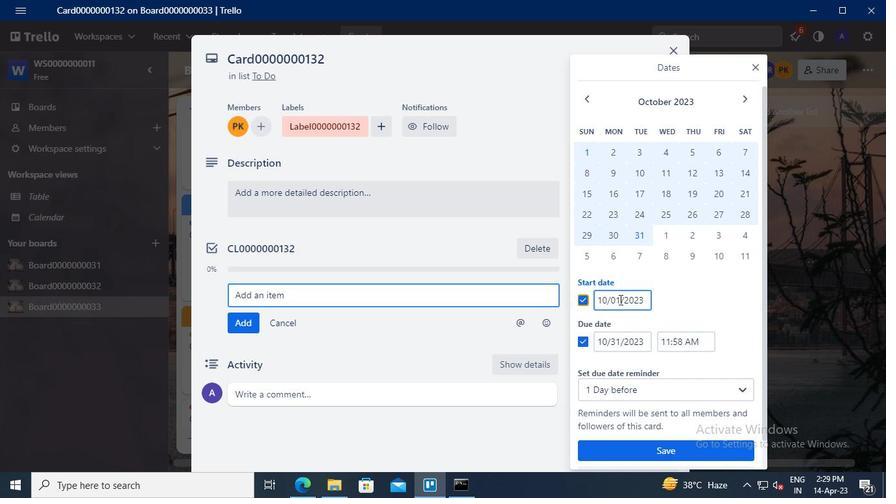 
Action: Mouse pressed left at (618, 298)
Screenshot: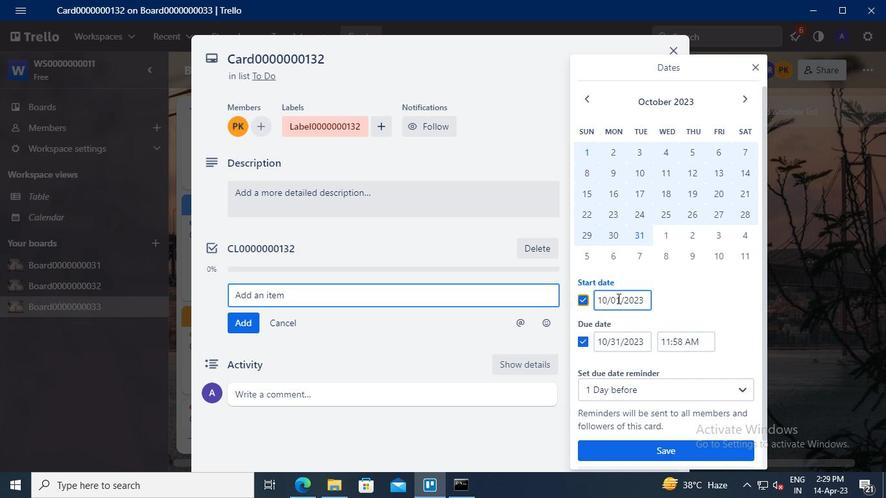 
Action: Mouse moved to (623, 288)
Screenshot: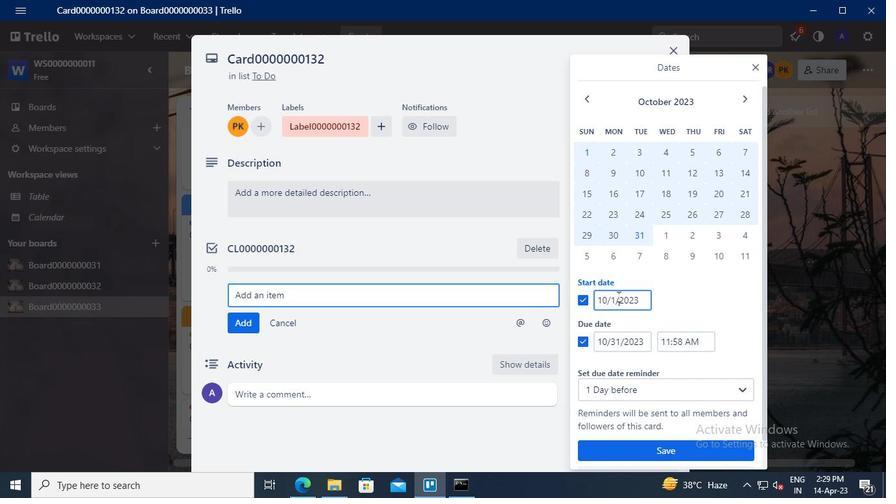 
Action: Keyboard Key.left
Screenshot: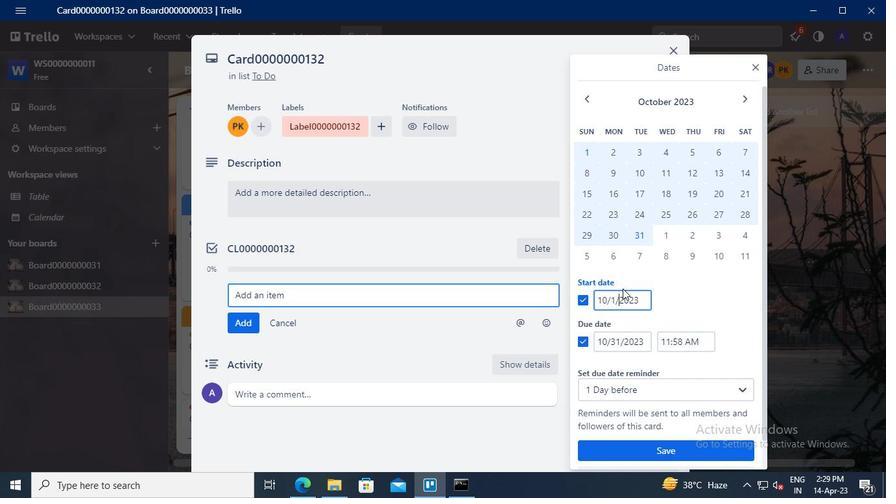 
Action: Mouse moved to (623, 288)
Screenshot: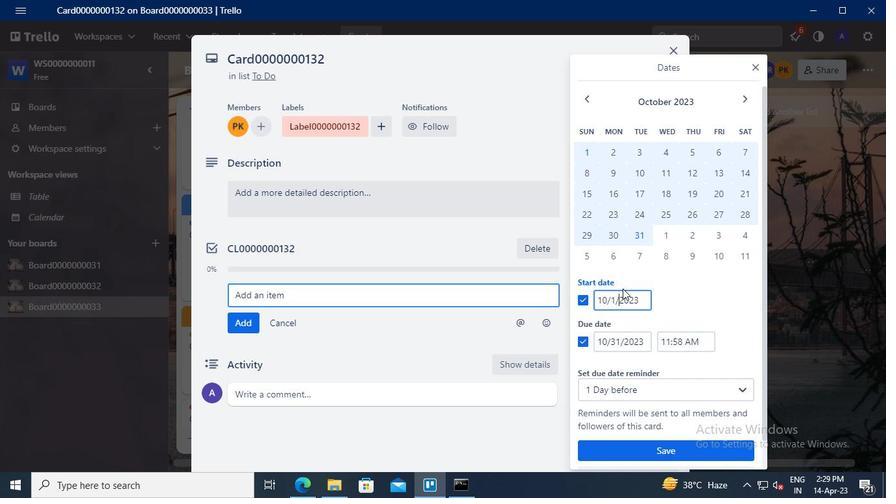 
Action: Keyboard Key.backspace
Screenshot: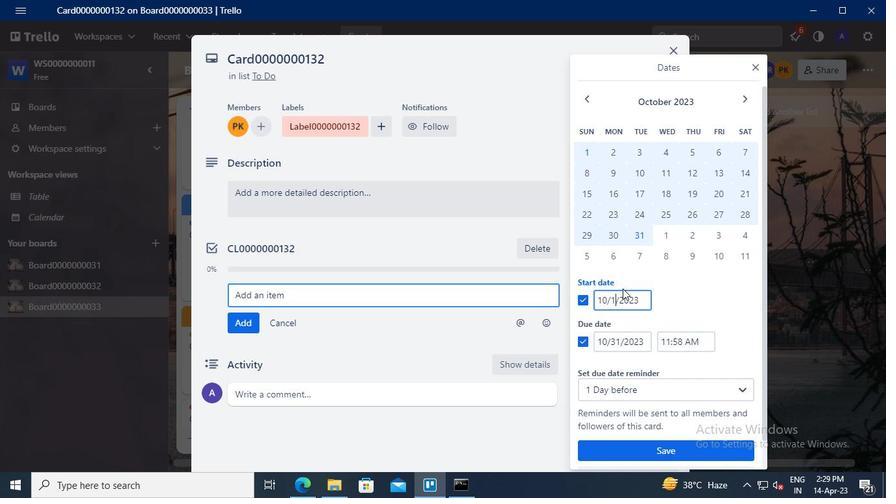 
Action: Keyboard <97>
Screenshot: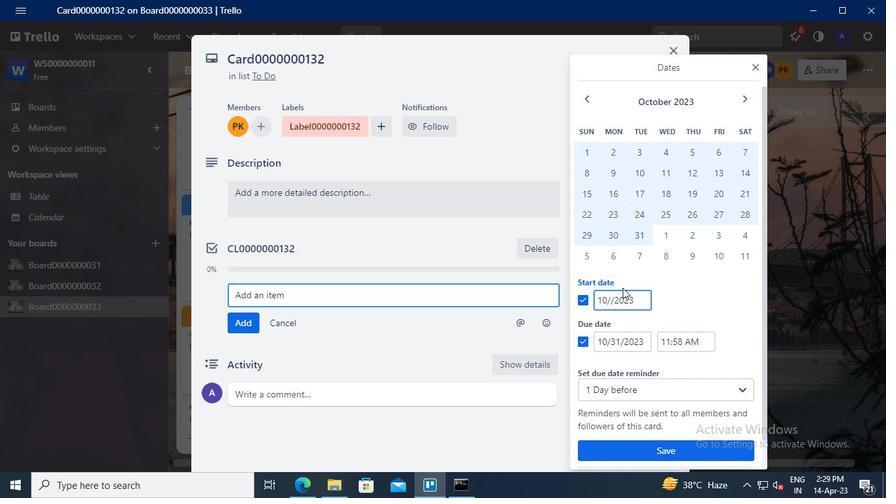 
Action: Keyboard Key.left
Screenshot: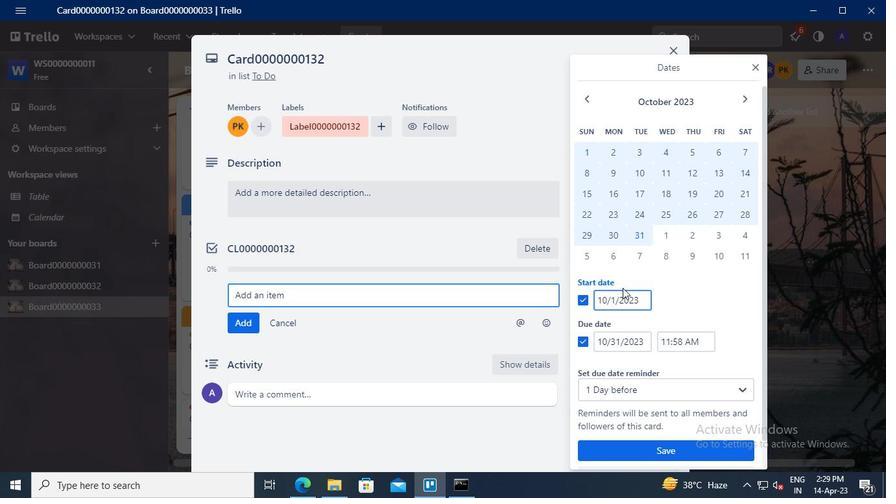 
Action: Keyboard Key.left
Screenshot: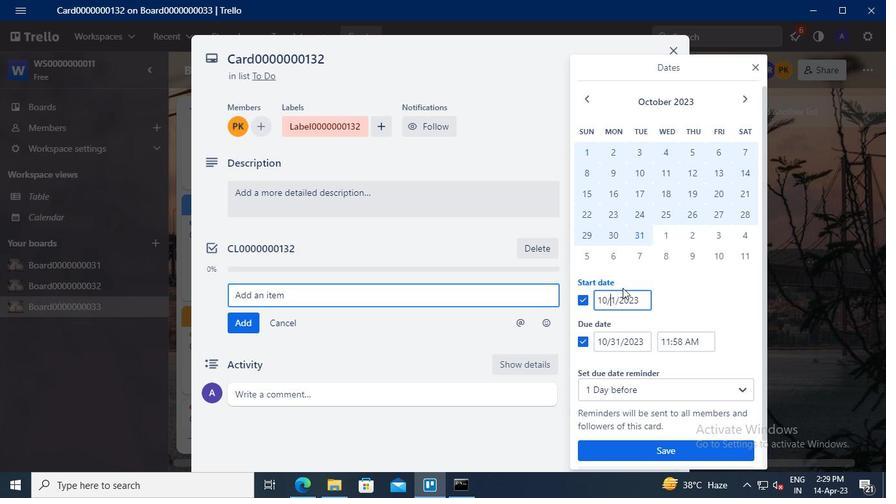 
Action: Keyboard Key.backspace
Screenshot: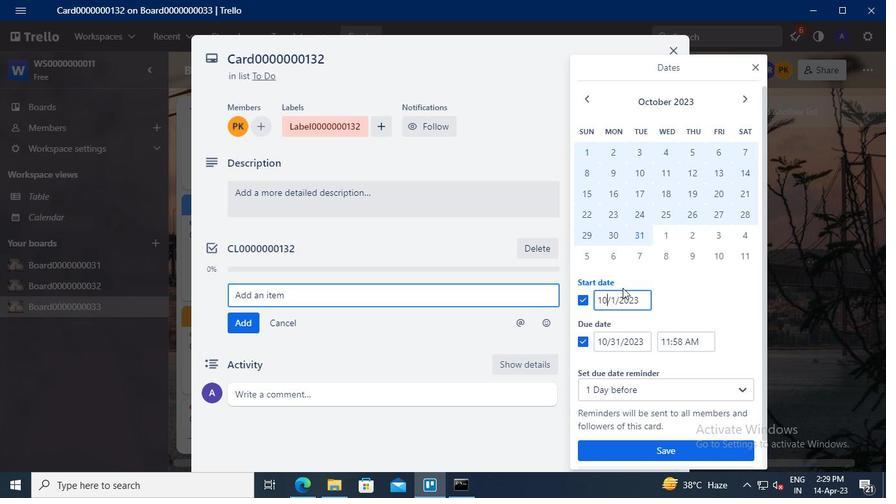 
Action: Keyboard Key.backspace
Screenshot: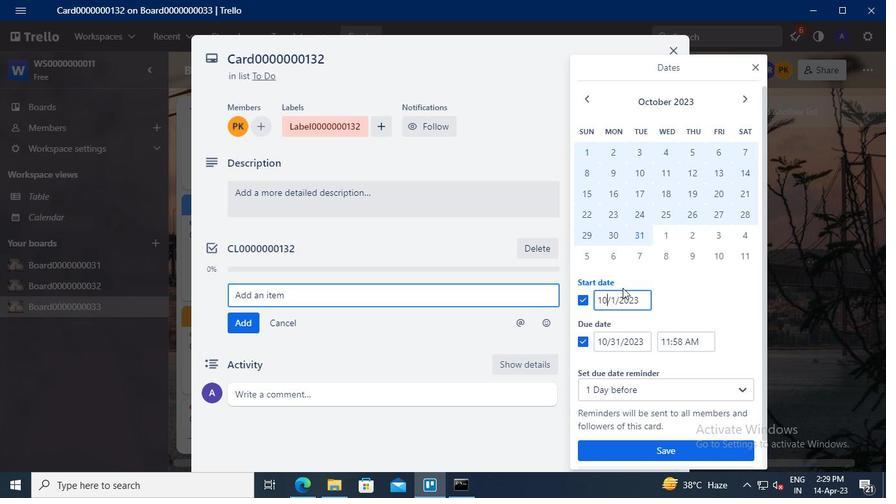
Action: Keyboard <97>
Screenshot: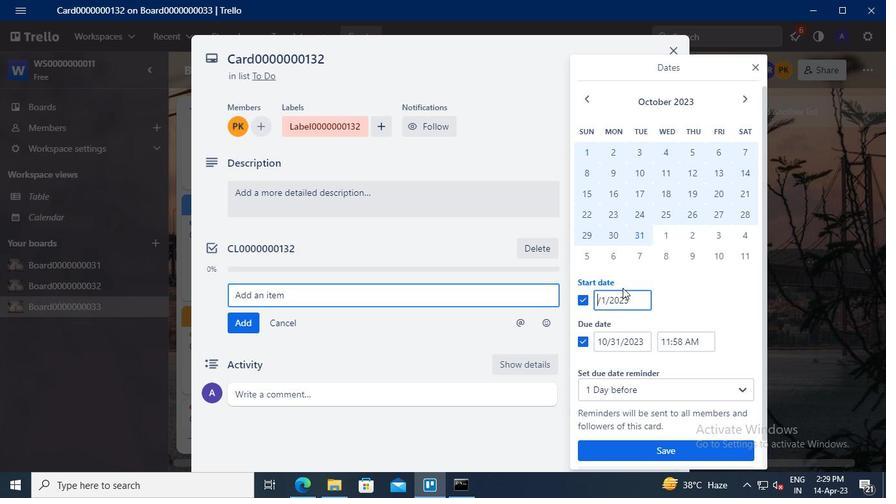 
Action: Keyboard <97>
Screenshot: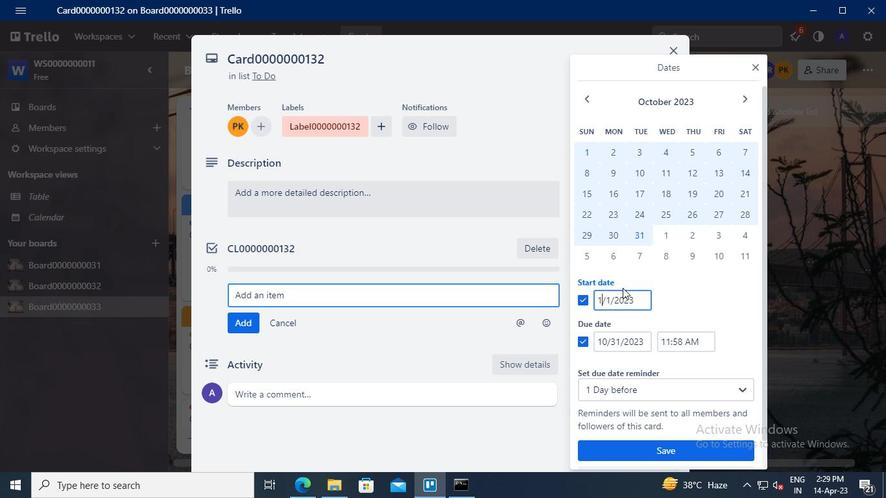 
Action: Mouse moved to (618, 342)
Screenshot: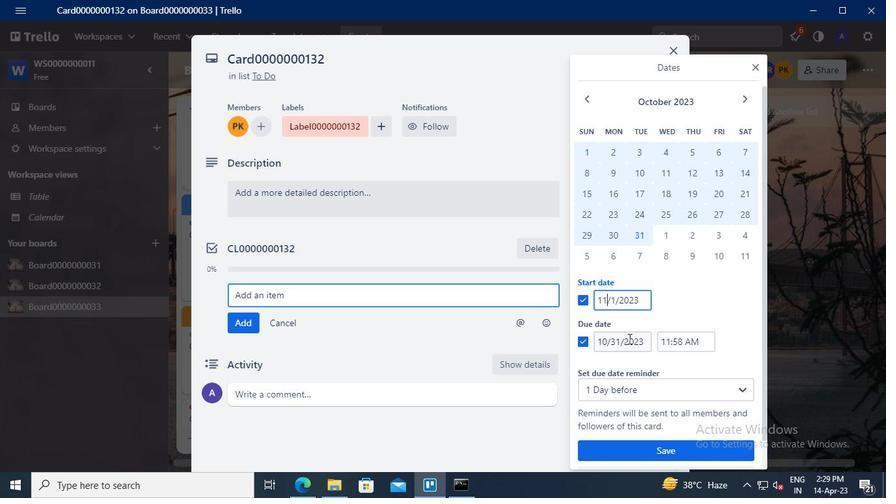 
Action: Mouse pressed left at (618, 342)
Screenshot: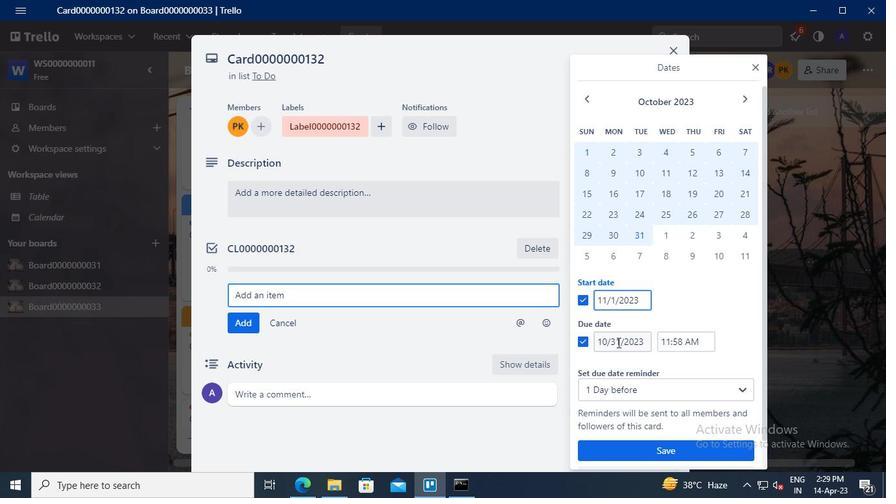 
Action: Mouse moved to (626, 314)
Screenshot: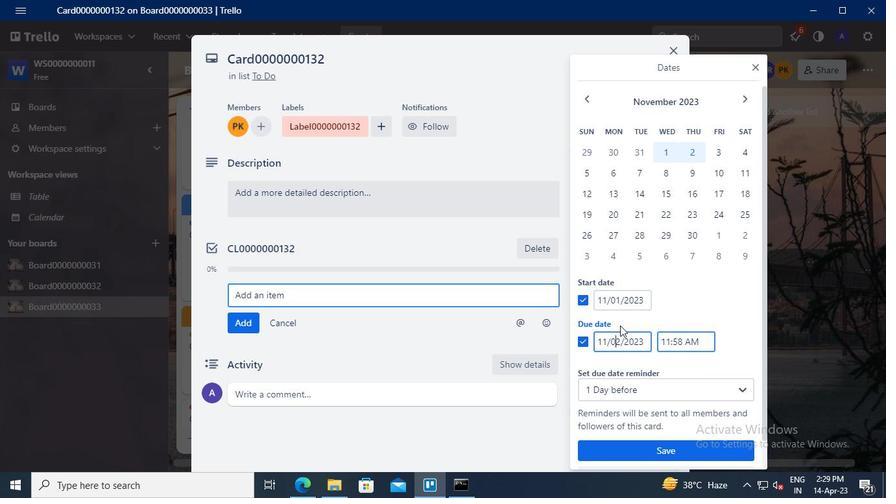 
Action: Keyboard Key.backspace
Screenshot: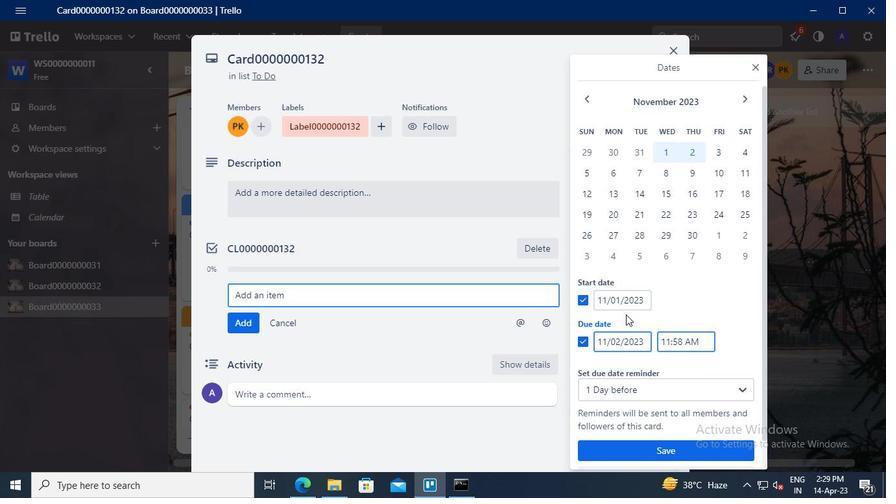 
Action: Keyboard Key.delete
Screenshot: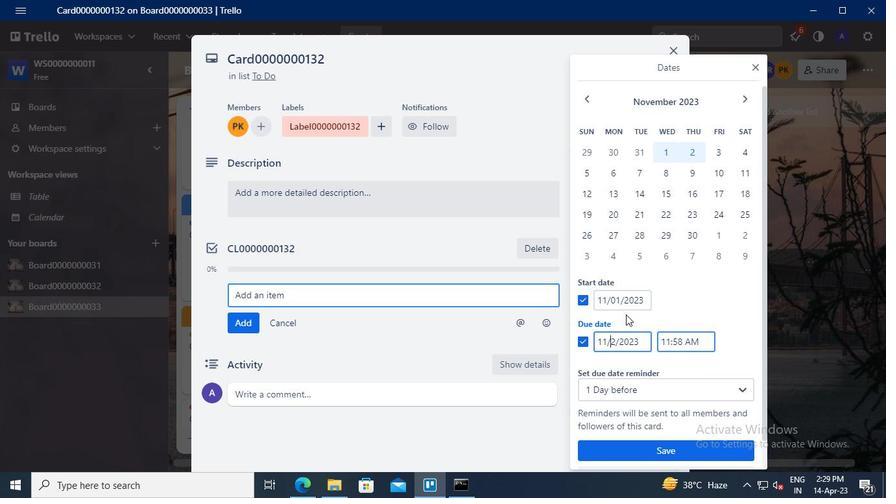 
Action: Keyboard <99>
Screenshot: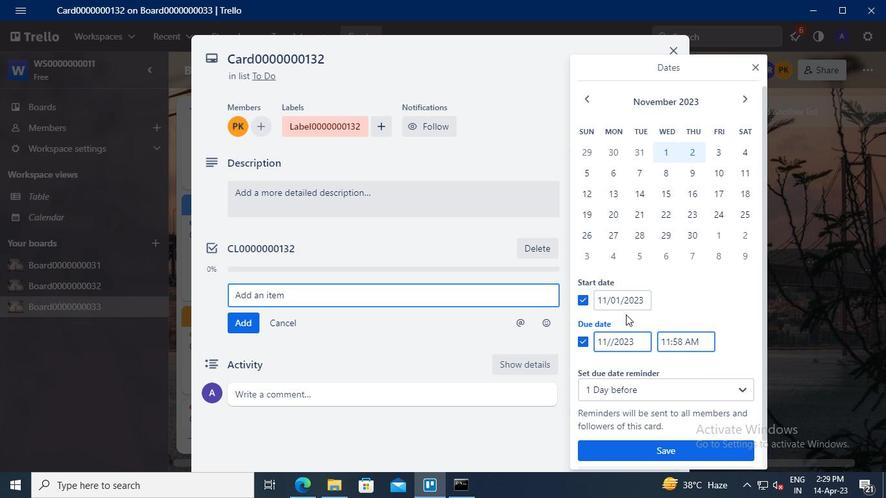 
Action: Keyboard <96>
Screenshot: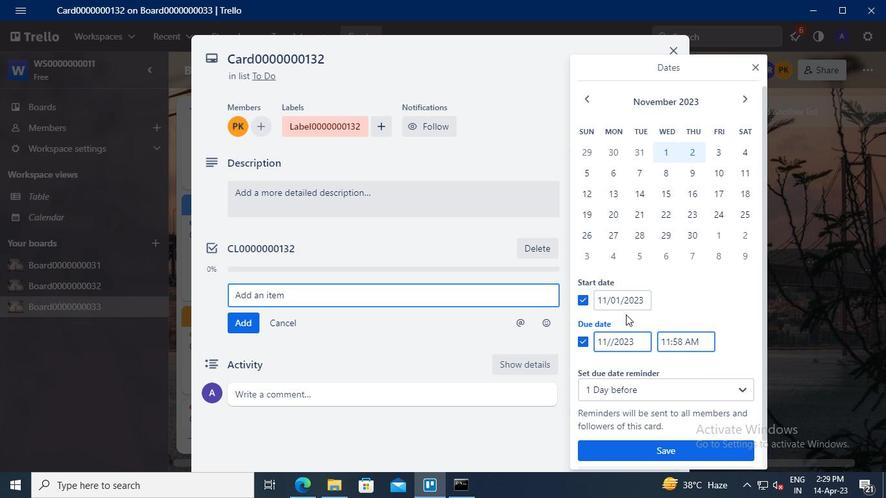 
Action: Mouse moved to (643, 448)
Screenshot: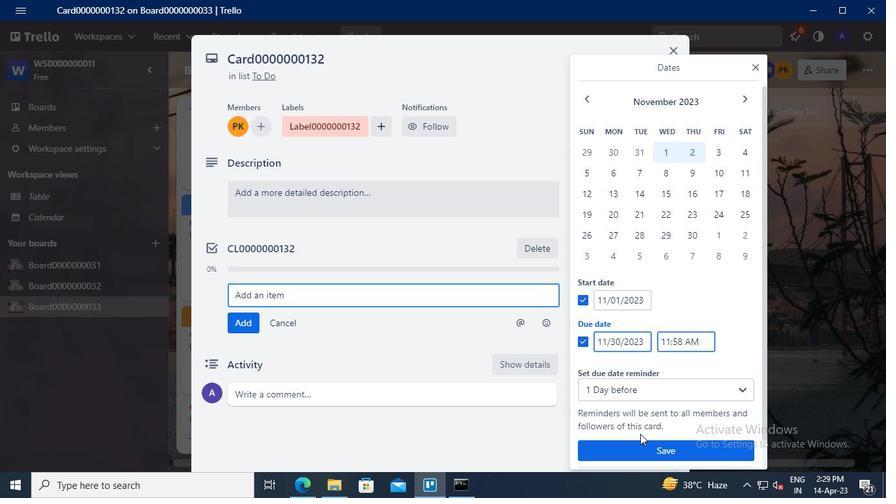 
Action: Mouse pressed left at (643, 448)
Screenshot: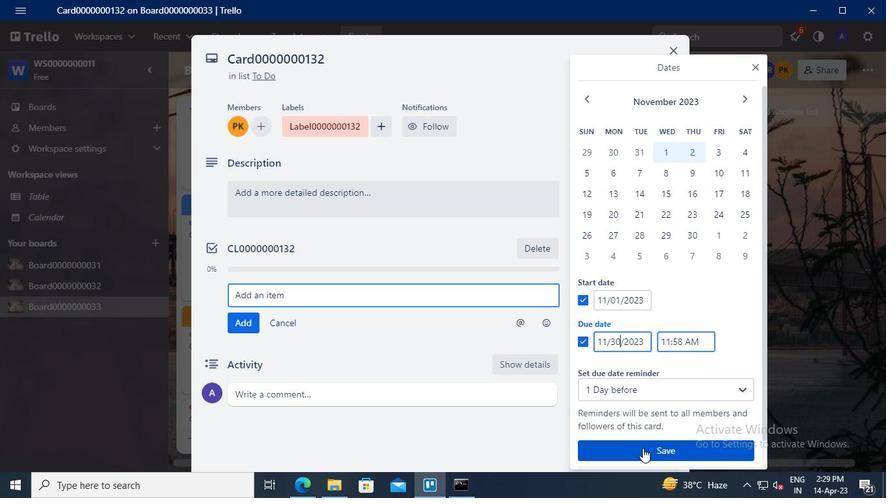 
Action: Mouse moved to (463, 484)
Screenshot: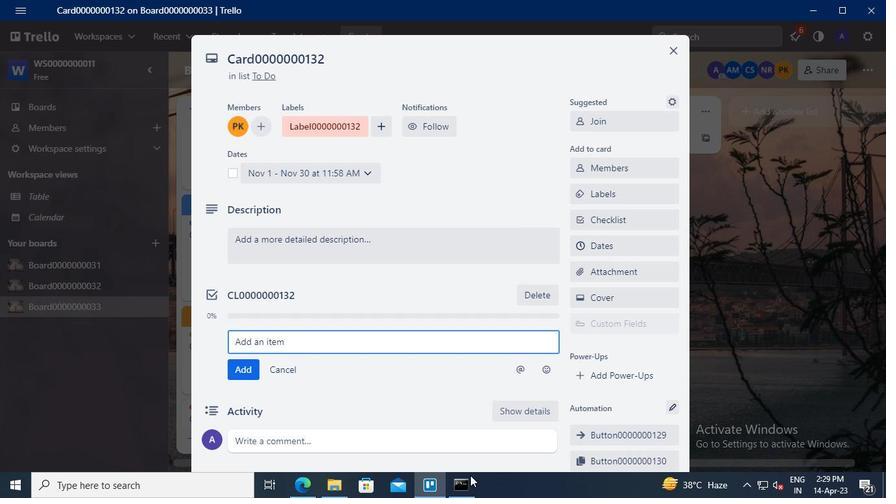 
Action: Mouse pressed left at (463, 484)
Screenshot: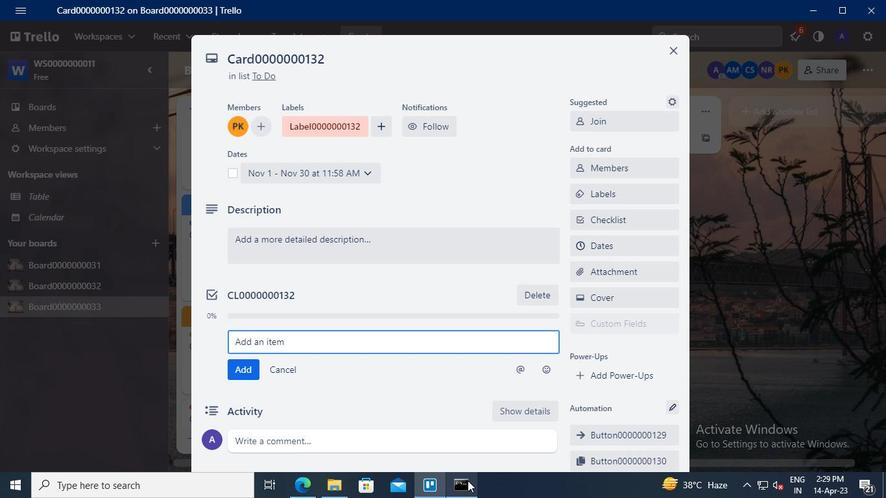 
Action: Mouse moved to (654, 48)
Screenshot: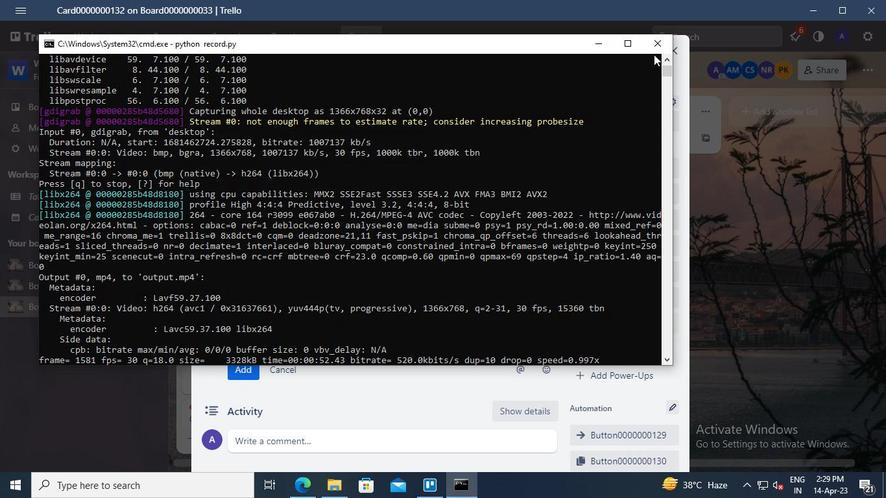 
Action: Mouse pressed left at (654, 48)
Screenshot: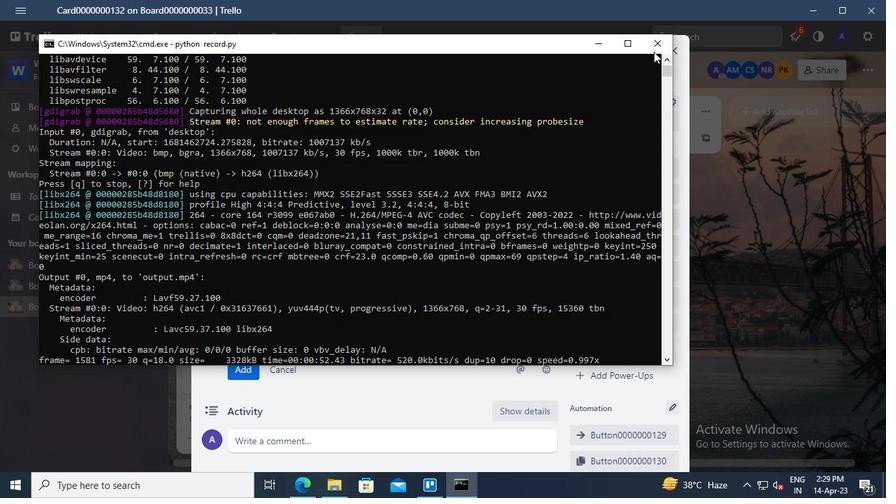 
